 Task: Look for space in Bandung, Indonesia from 6th September, 2023 to 10th September, 2023 for 1 adult in price range Rs.9000 to Rs.17000. Place can be private room with 1  bedroom having 1 bed and 1 bathroom. Property type can be house, flat, guest house, hotel. Booking option can be shelf check-in. Required host language is English.
Action: Mouse moved to (461, 83)
Screenshot: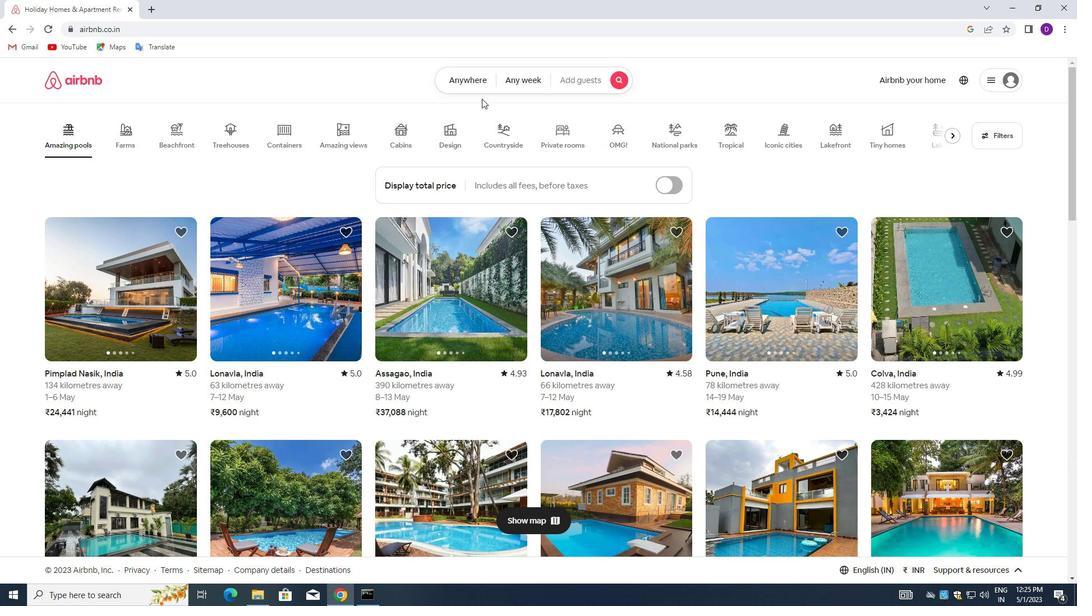 
Action: Mouse pressed left at (461, 83)
Screenshot: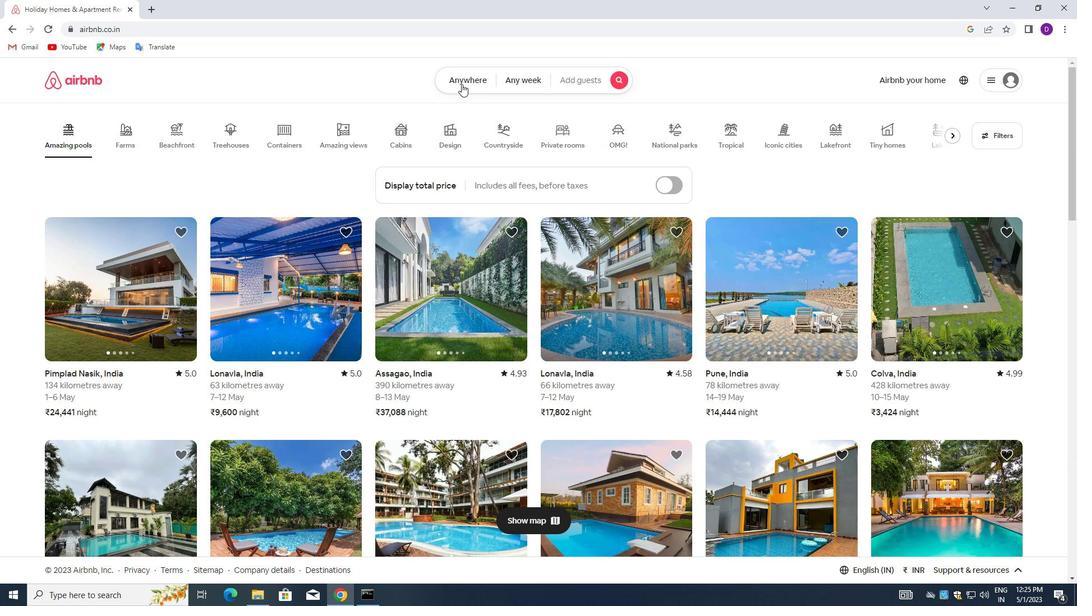 
Action: Mouse moved to (355, 127)
Screenshot: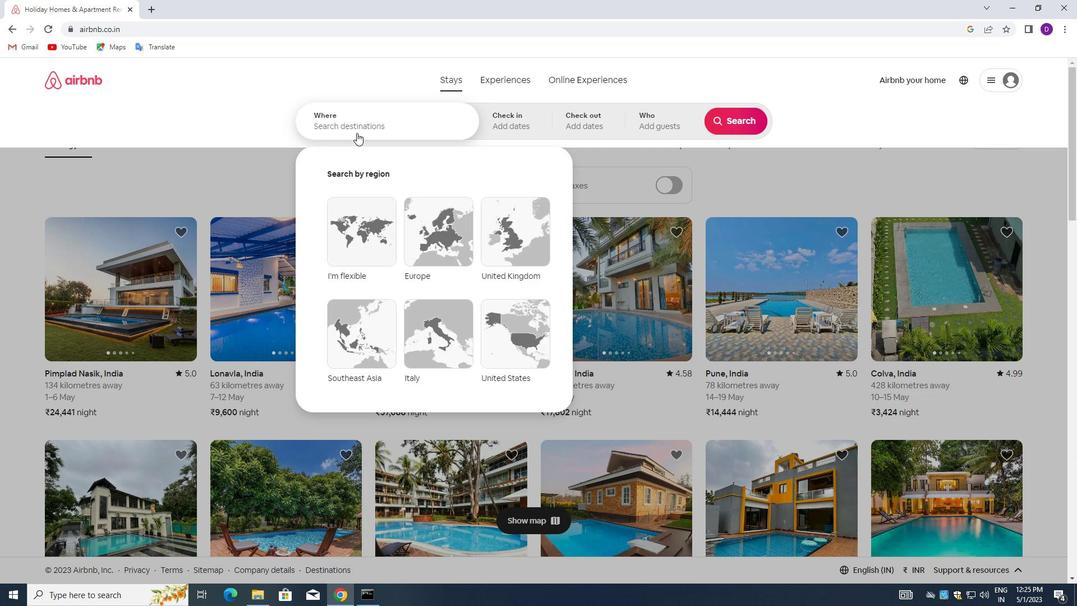 
Action: Mouse pressed left at (355, 127)
Screenshot: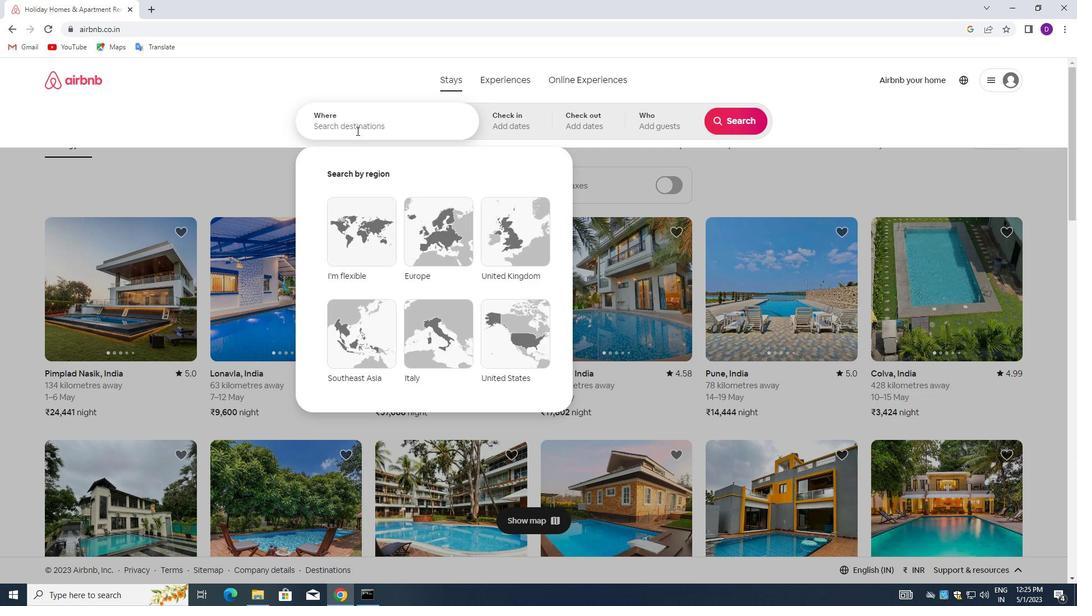 
Action: Key pressed <Key.shift>BANDUNG,<Key.space><Key.shift>INDONESIA<Key.enter>
Screenshot: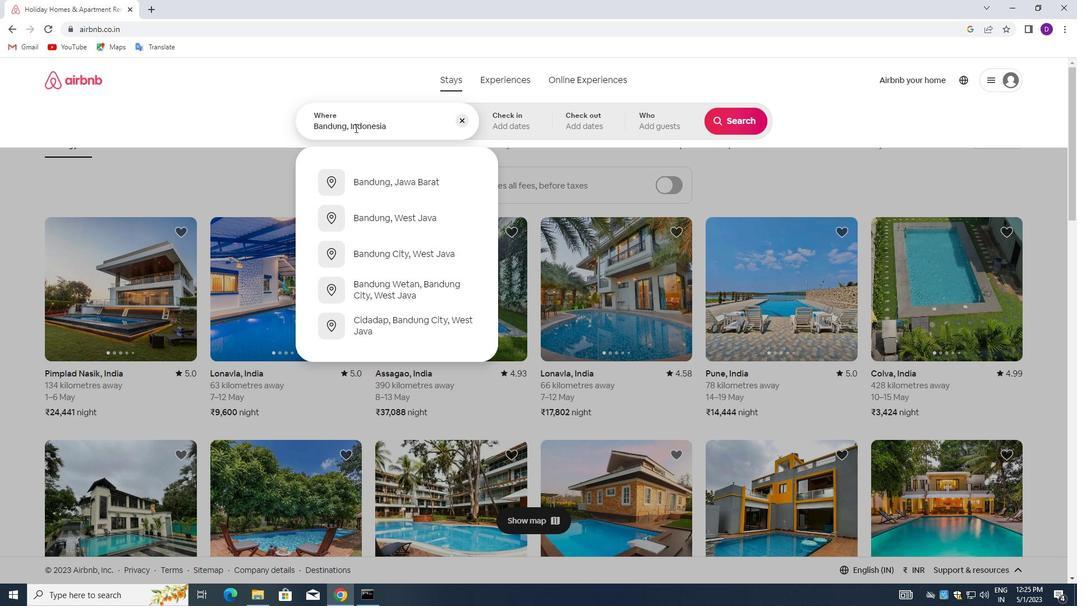 
Action: Mouse moved to (728, 209)
Screenshot: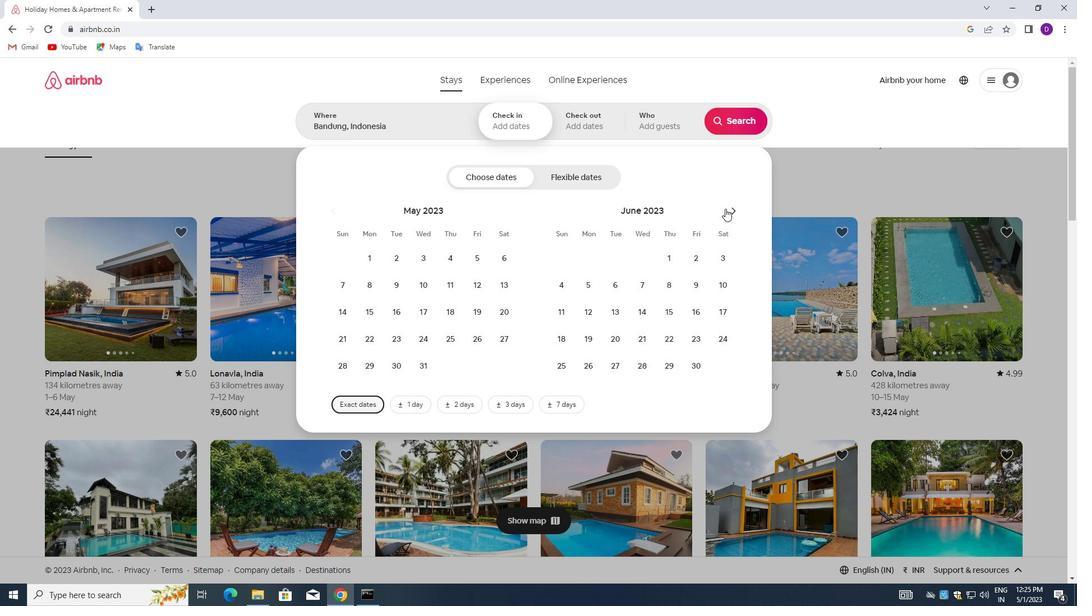 
Action: Mouse pressed left at (728, 209)
Screenshot: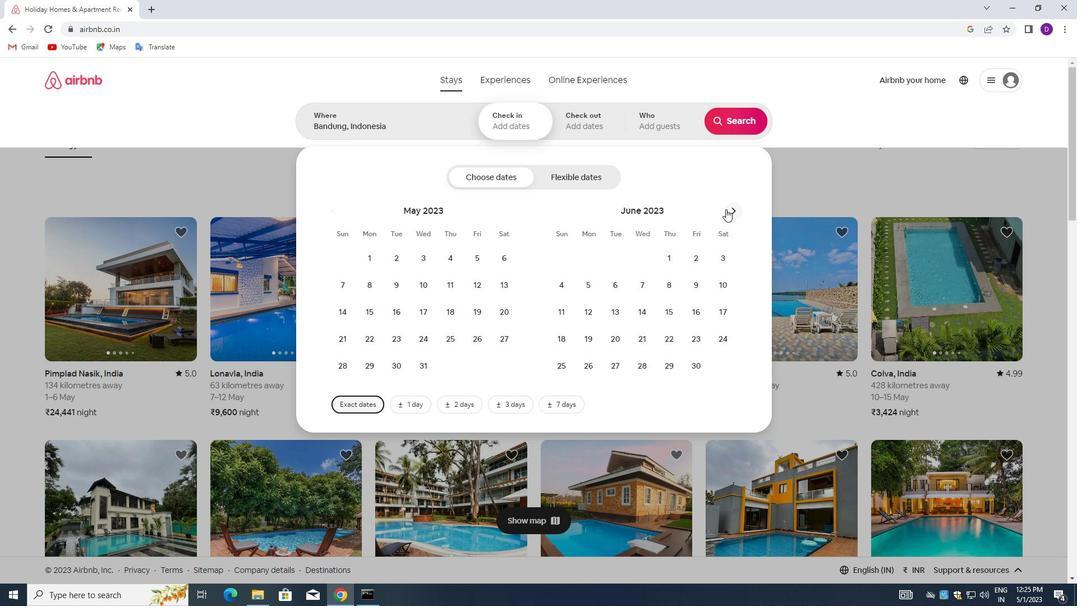 
Action: Mouse pressed left at (728, 209)
Screenshot: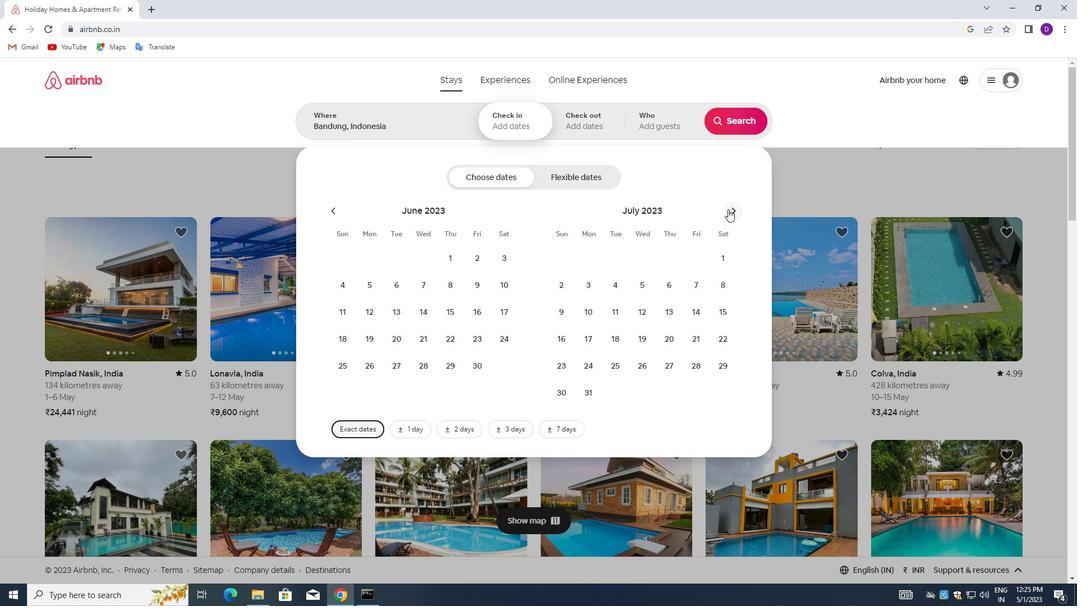 
Action: Mouse pressed left at (728, 209)
Screenshot: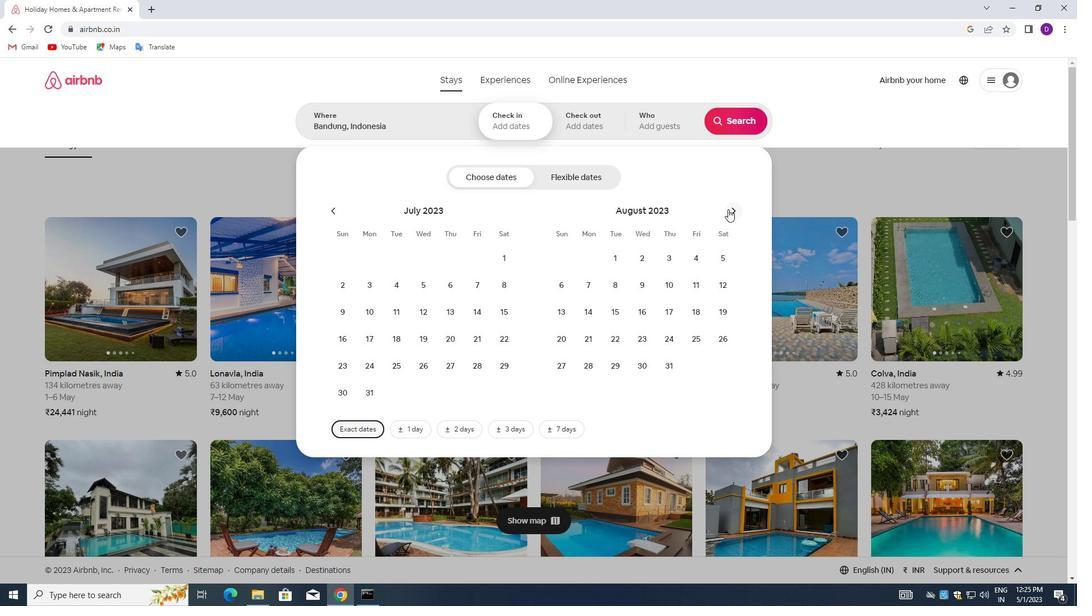 
Action: Mouse moved to (652, 283)
Screenshot: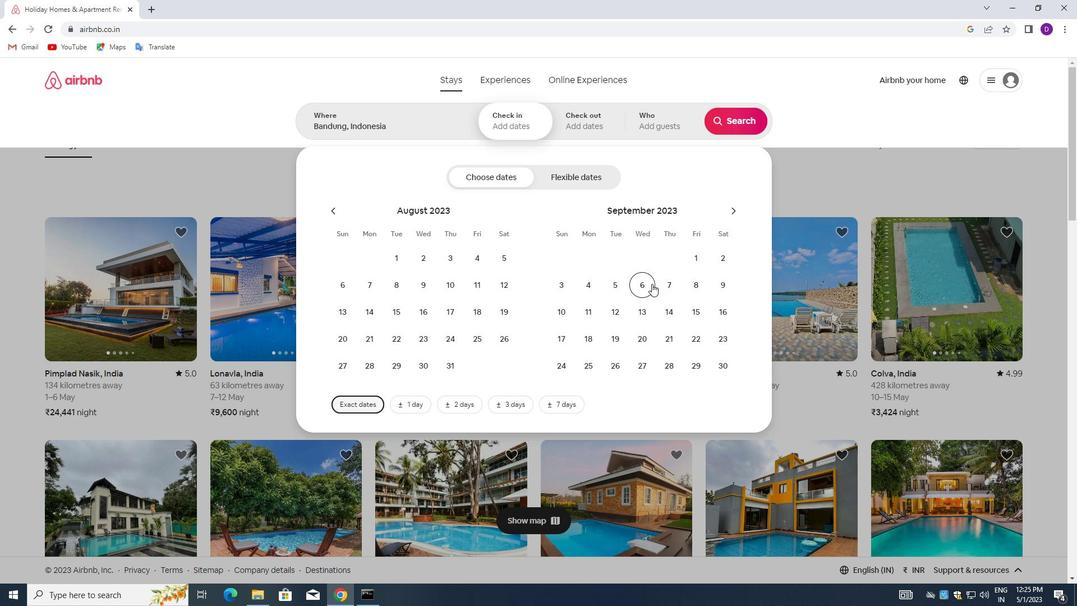 
Action: Mouse pressed left at (652, 283)
Screenshot: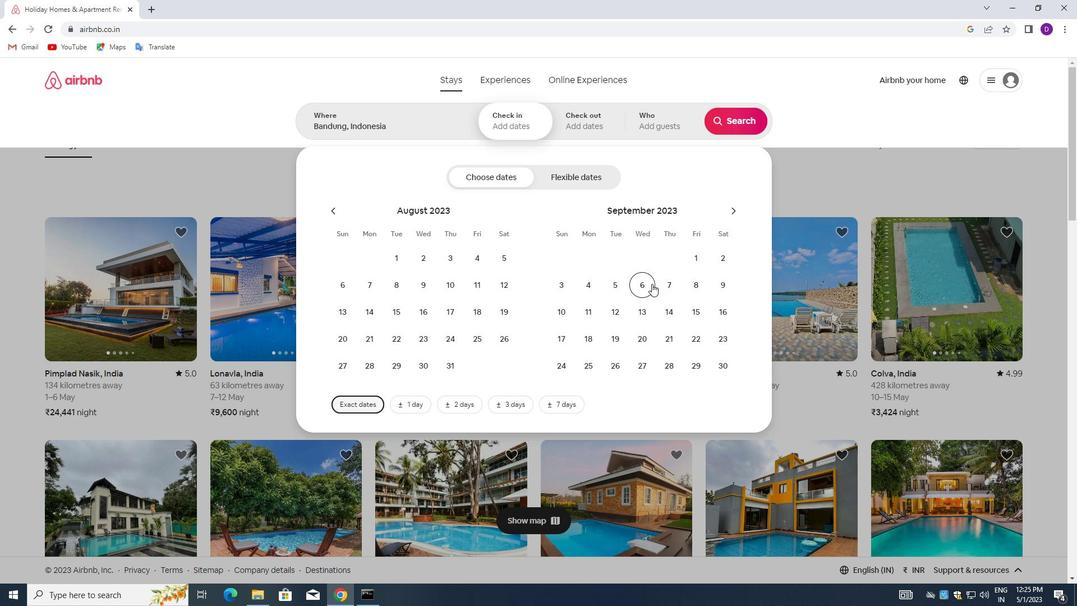 
Action: Mouse moved to (569, 308)
Screenshot: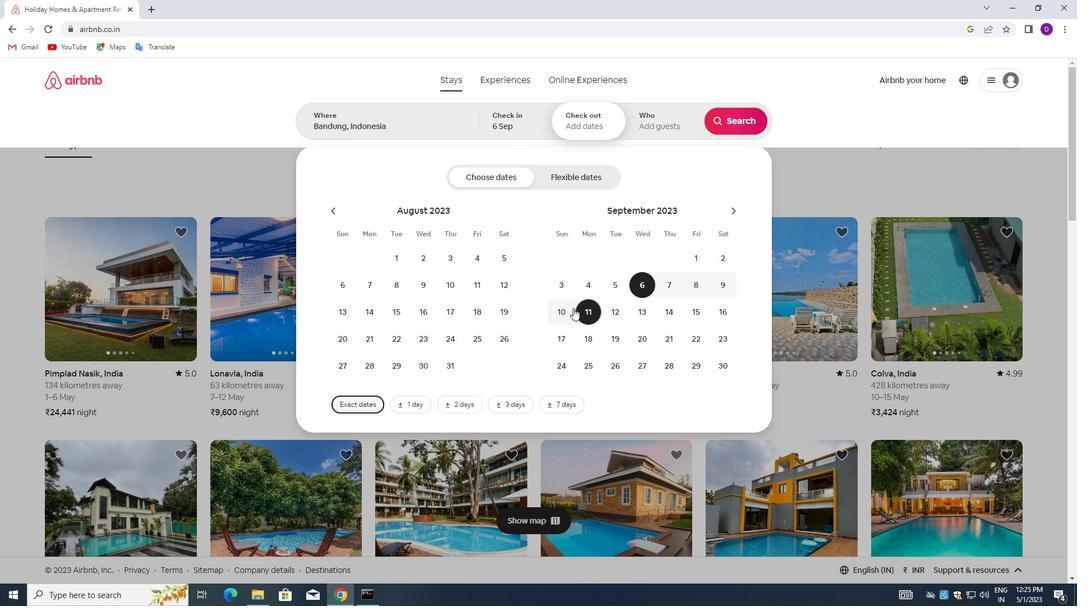 
Action: Mouse pressed left at (569, 308)
Screenshot: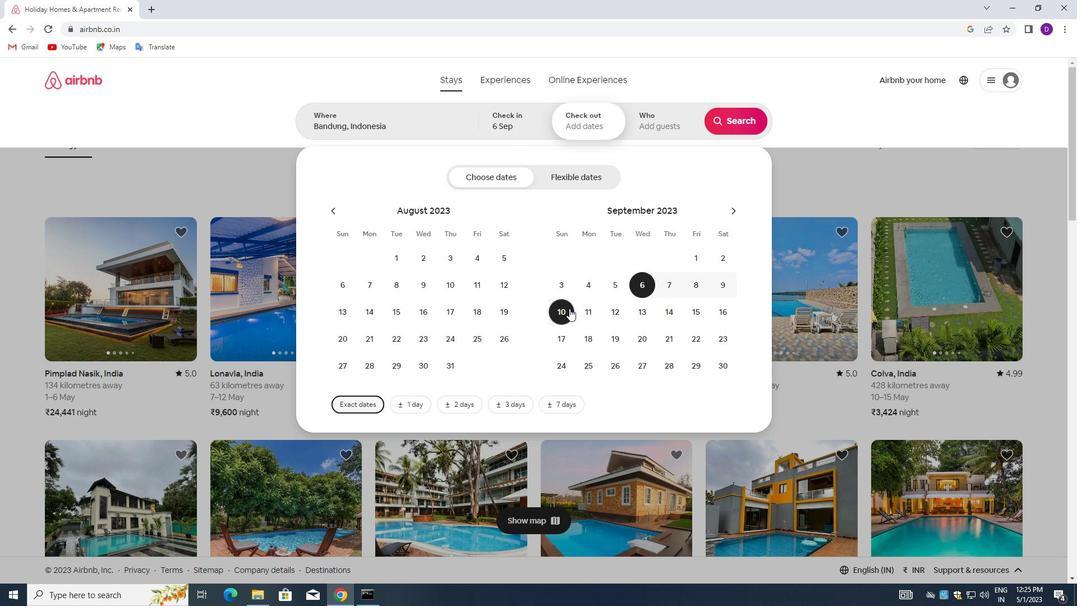 
Action: Mouse moved to (652, 123)
Screenshot: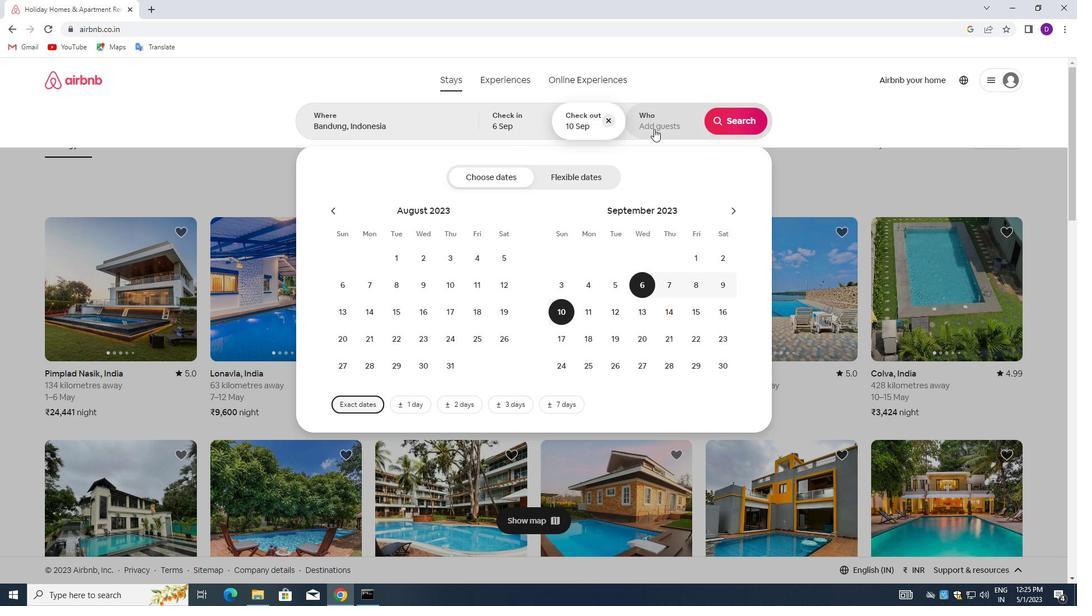 
Action: Mouse pressed left at (652, 123)
Screenshot: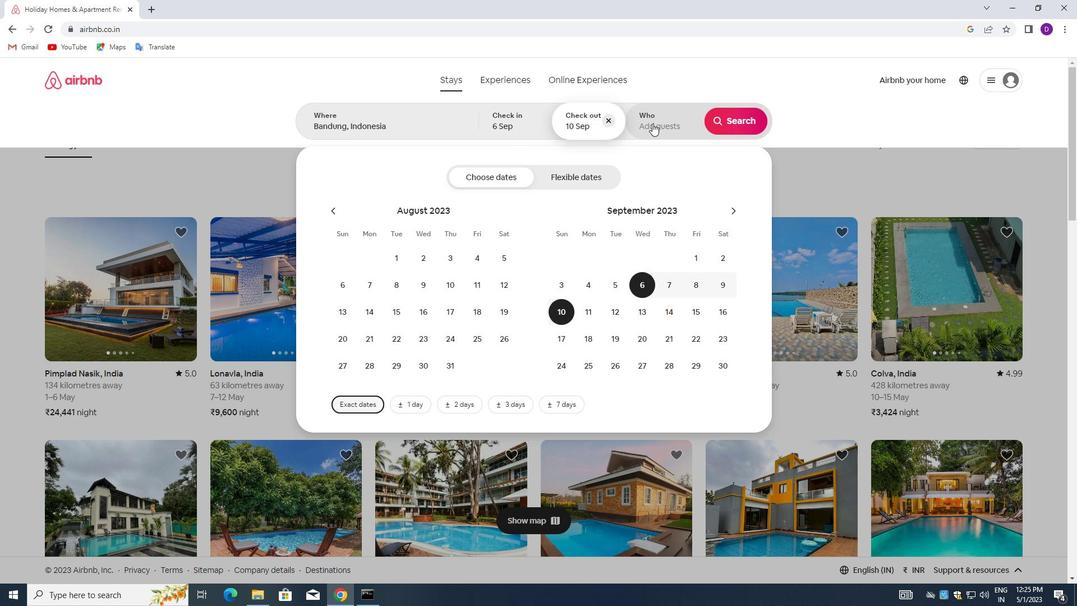 
Action: Mouse moved to (742, 180)
Screenshot: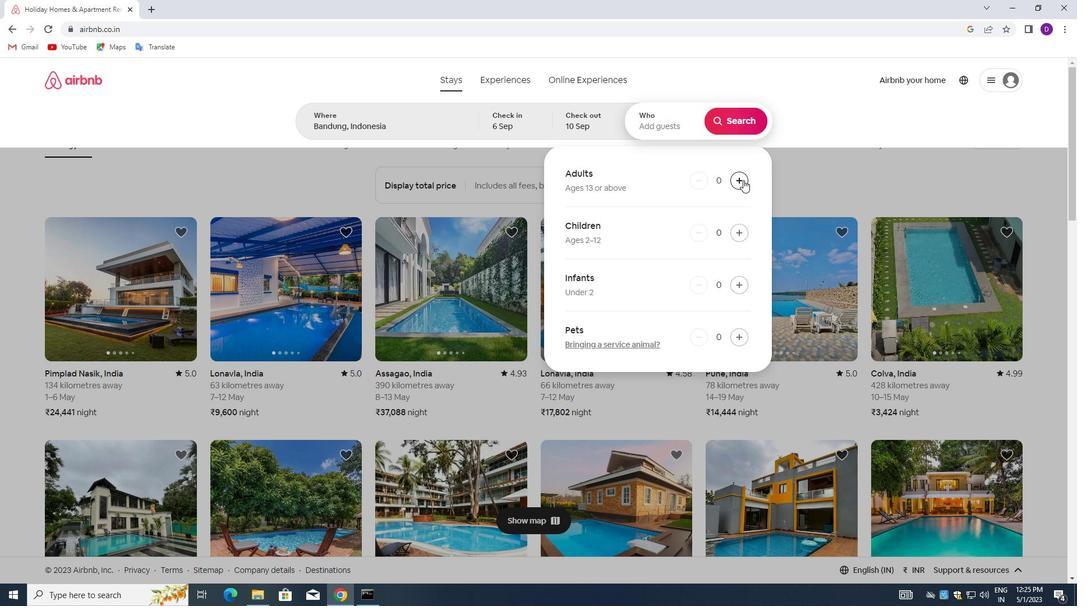 
Action: Mouse pressed left at (742, 180)
Screenshot: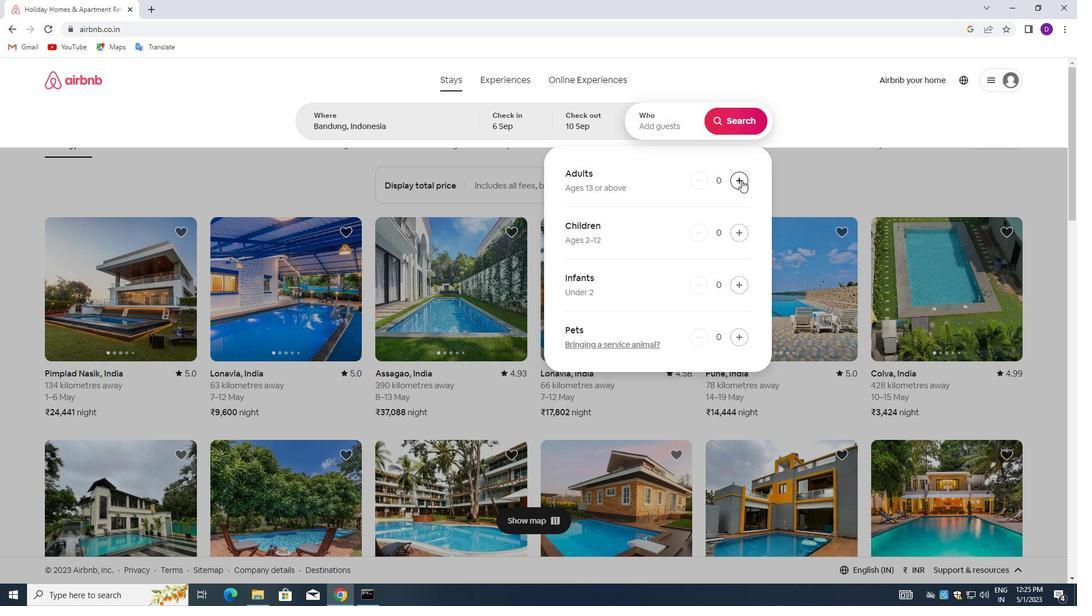 
Action: Mouse moved to (736, 116)
Screenshot: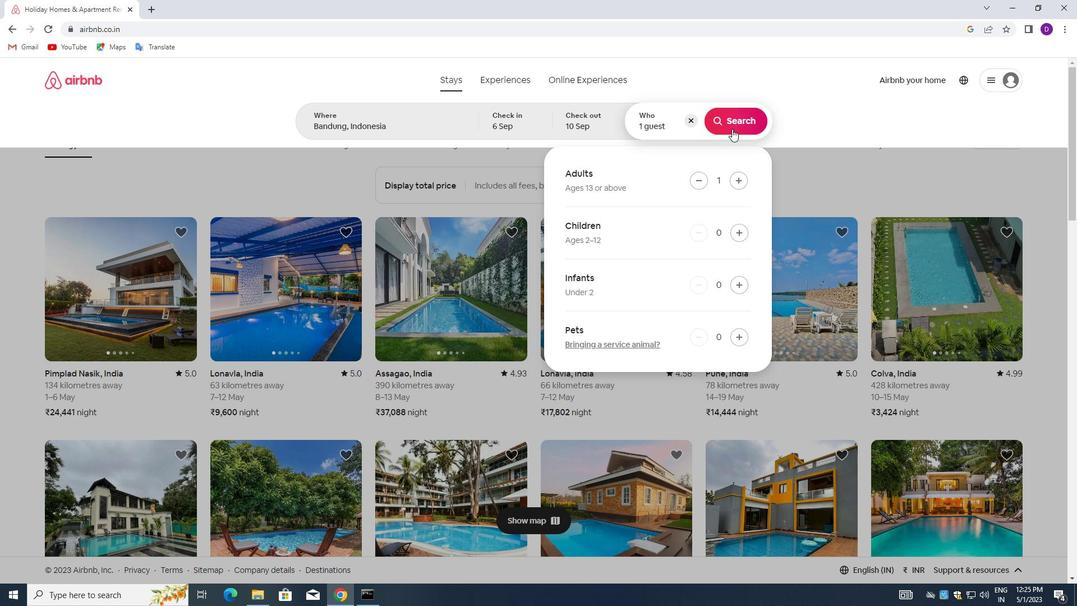 
Action: Mouse pressed left at (736, 116)
Screenshot: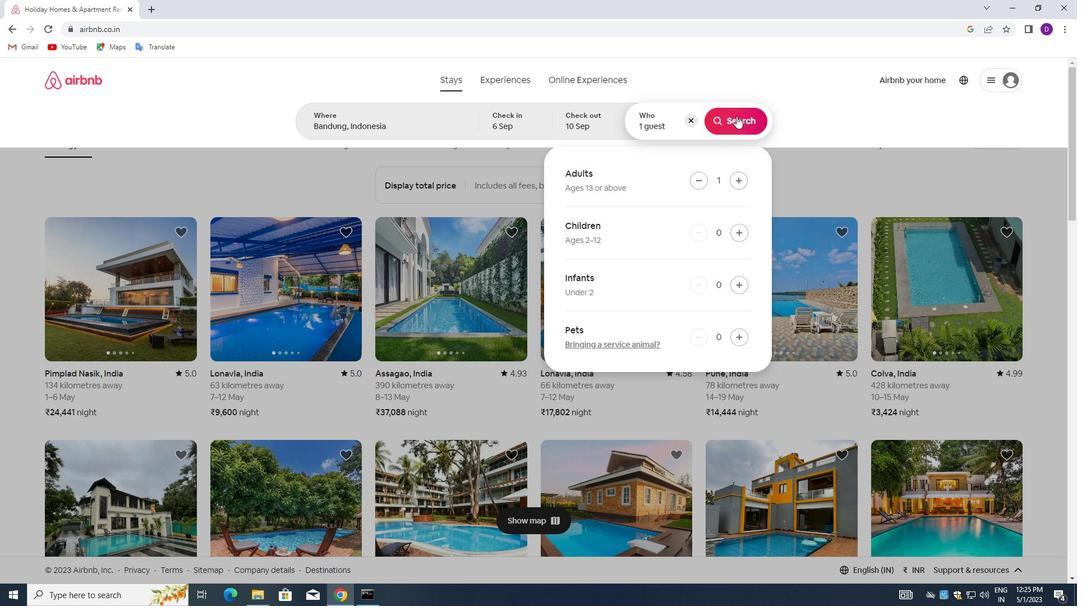 
Action: Mouse moved to (1014, 120)
Screenshot: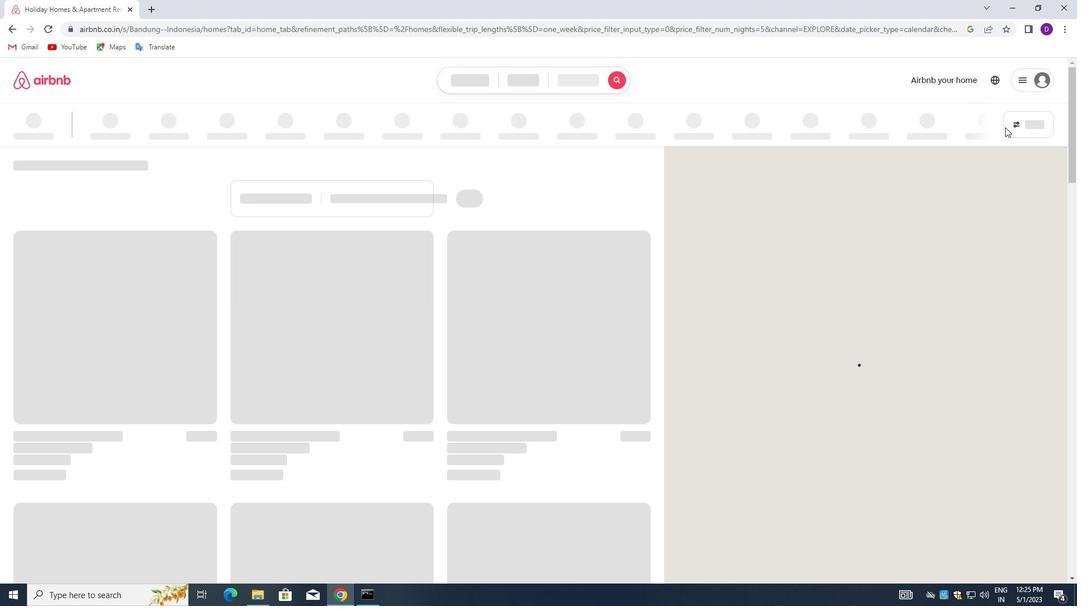 
Action: Mouse pressed left at (1014, 120)
Screenshot: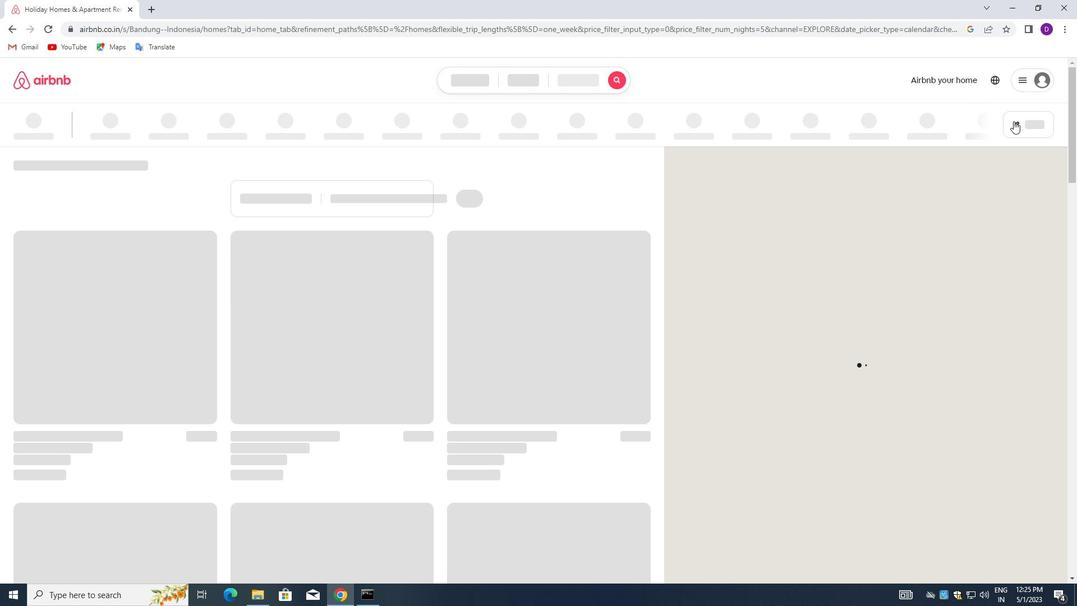 
Action: Mouse moved to (391, 267)
Screenshot: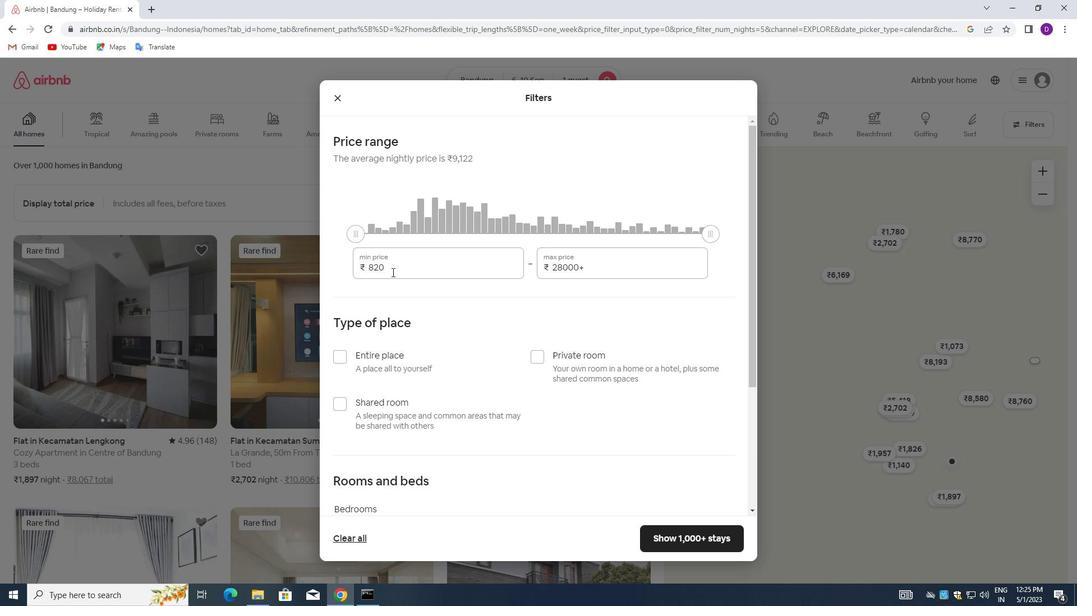 
Action: Mouse pressed left at (391, 267)
Screenshot: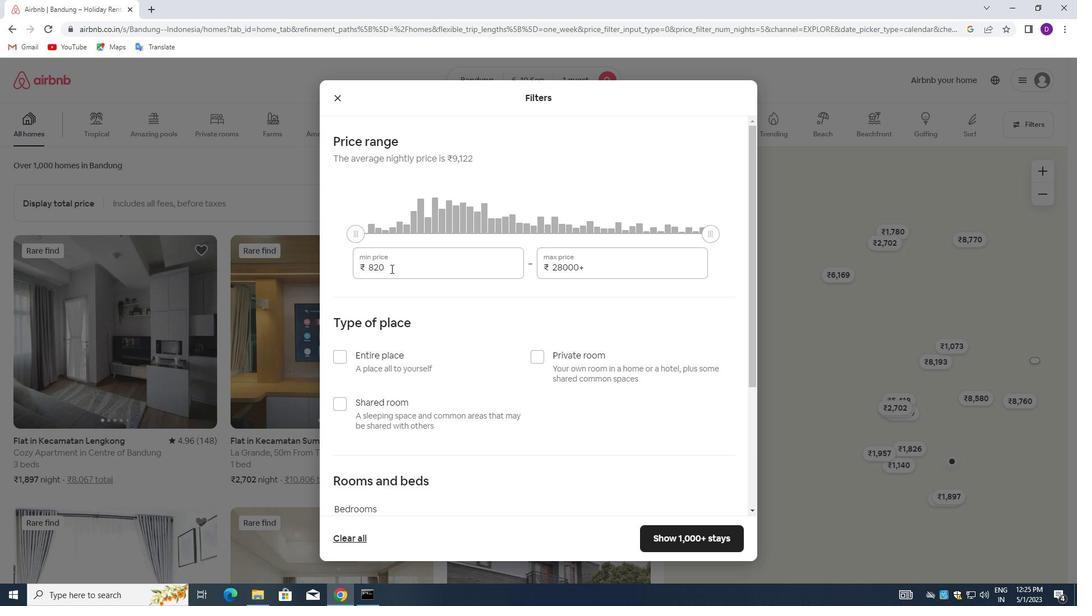 
Action: Mouse pressed left at (391, 267)
Screenshot: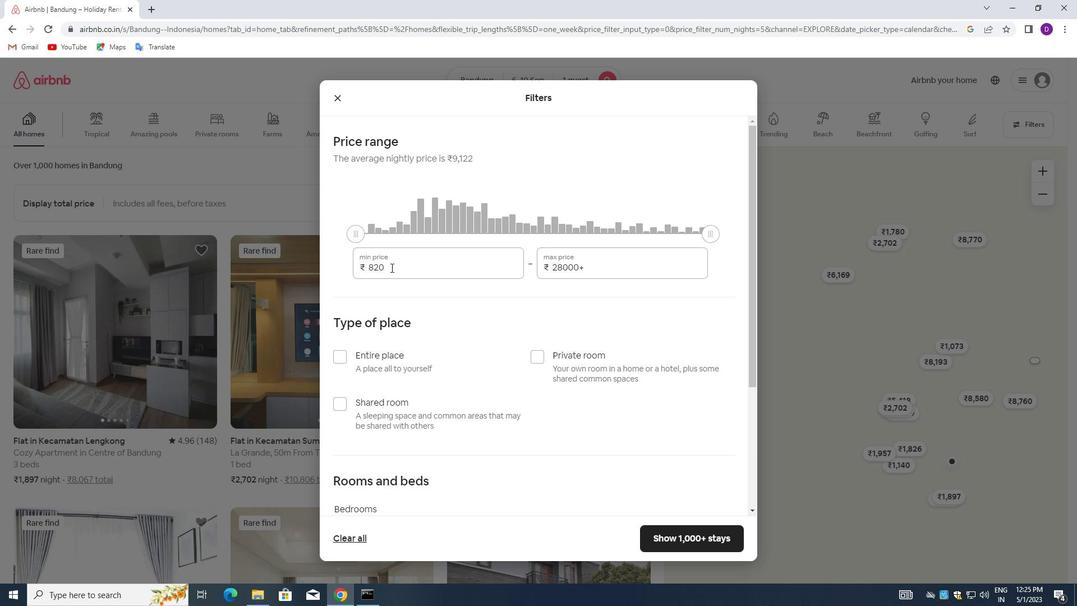 
Action: Key pressed 9000<Key.tab>17000
Screenshot: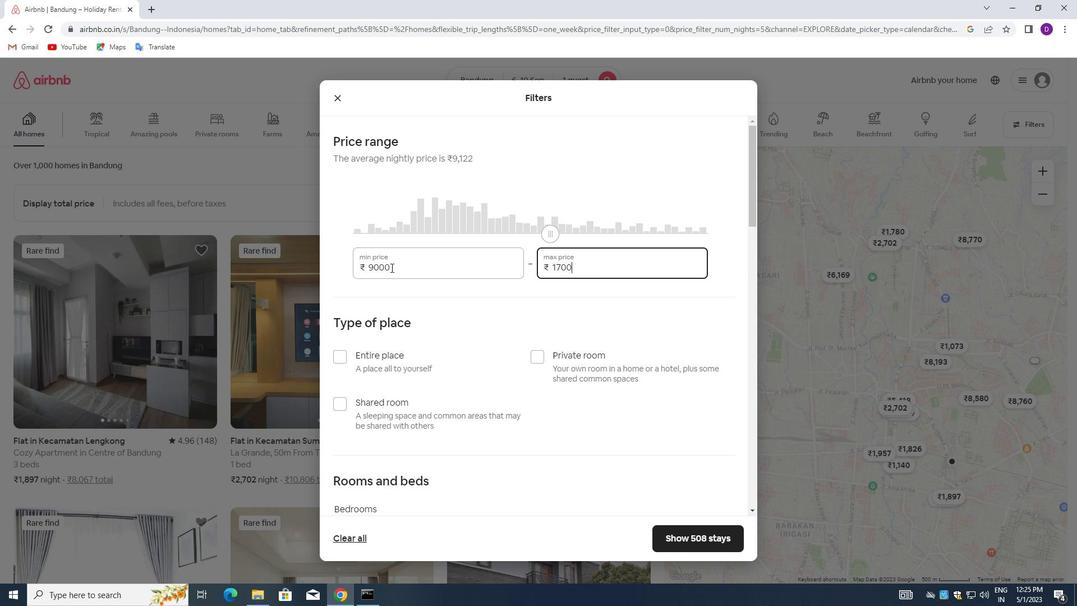 
Action: Mouse moved to (452, 288)
Screenshot: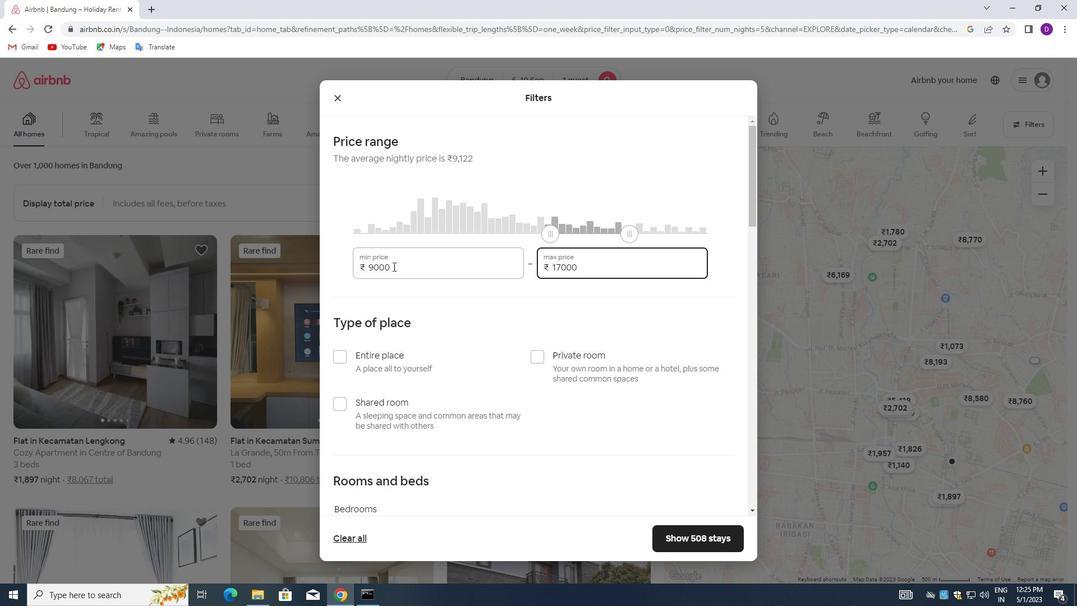 
Action: Mouse scrolled (452, 287) with delta (0, 0)
Screenshot: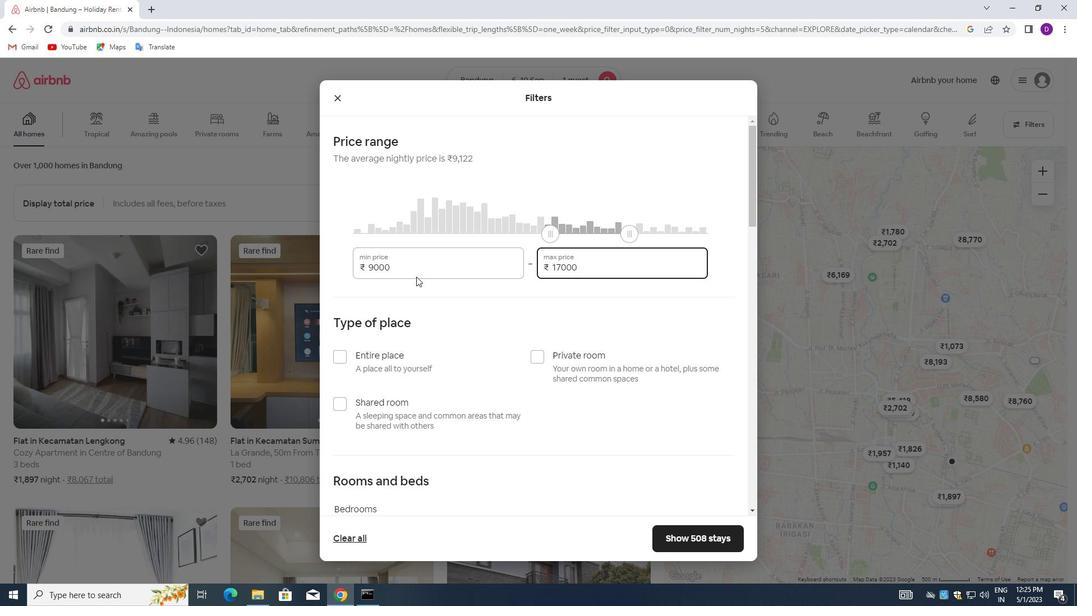 
Action: Mouse moved to (455, 291)
Screenshot: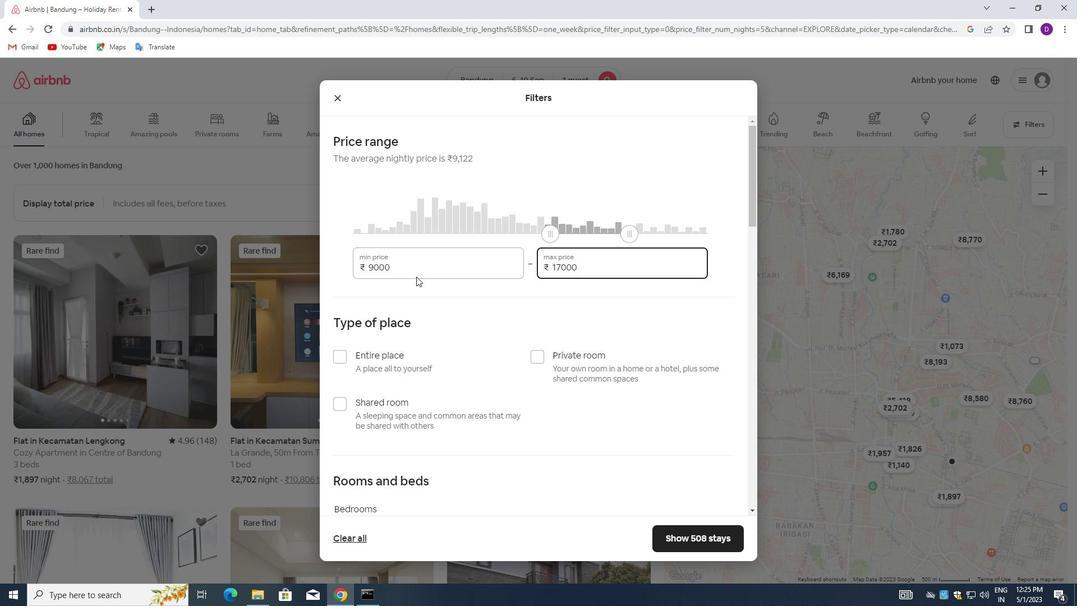 
Action: Mouse scrolled (455, 290) with delta (0, 0)
Screenshot: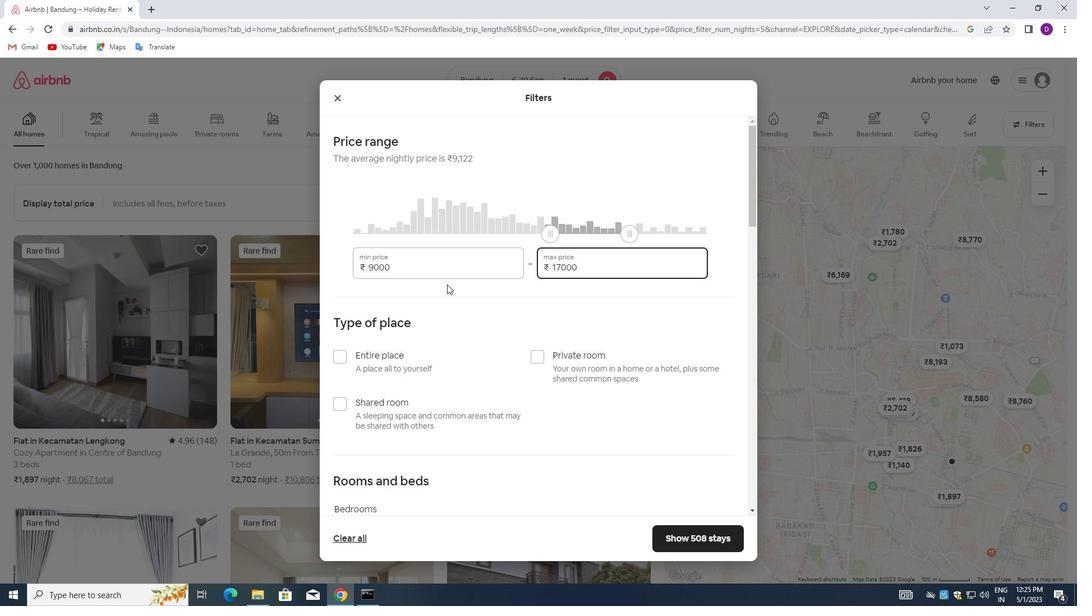 
Action: Mouse moved to (455, 291)
Screenshot: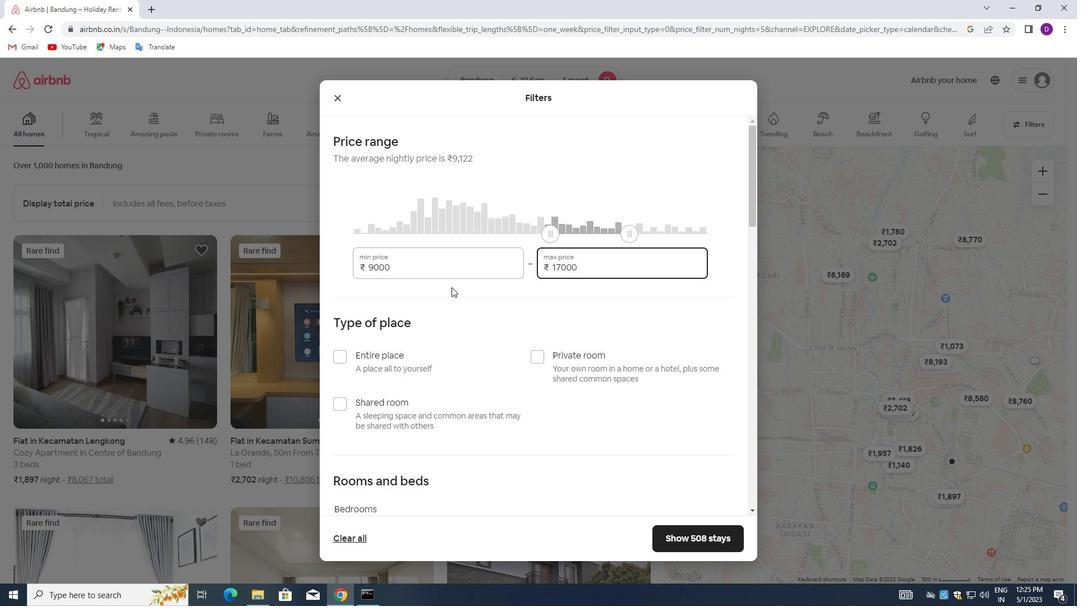 
Action: Mouse scrolled (455, 291) with delta (0, 0)
Screenshot: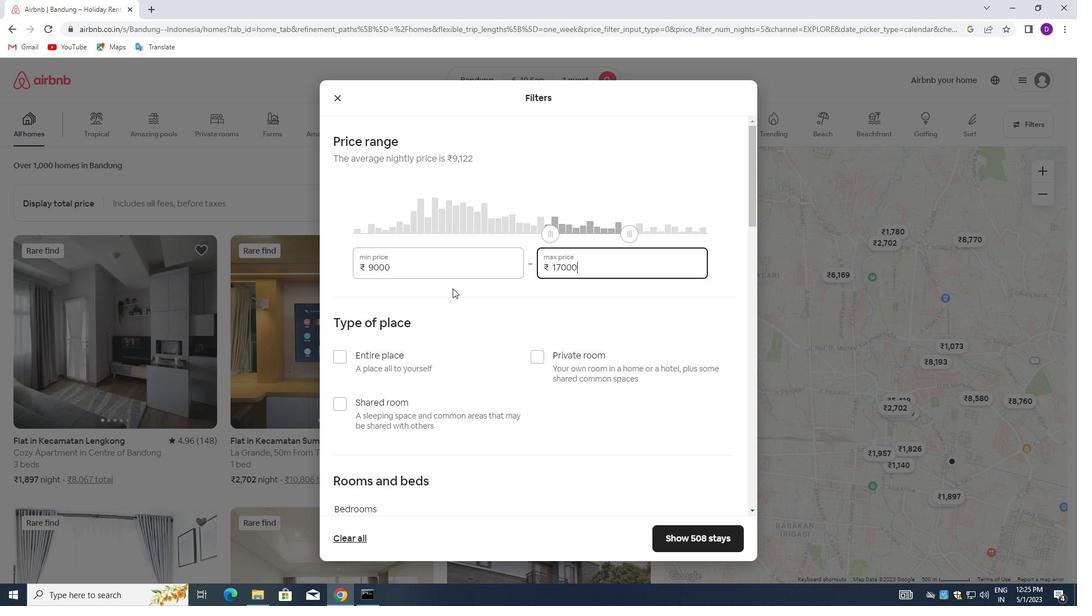 
Action: Mouse moved to (537, 186)
Screenshot: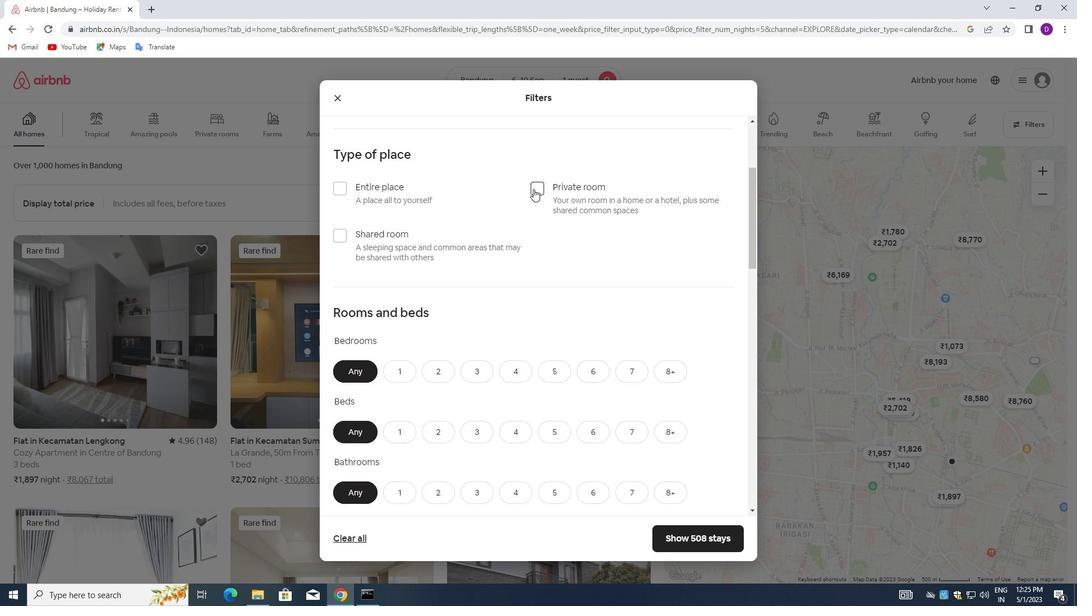 
Action: Mouse pressed left at (537, 186)
Screenshot: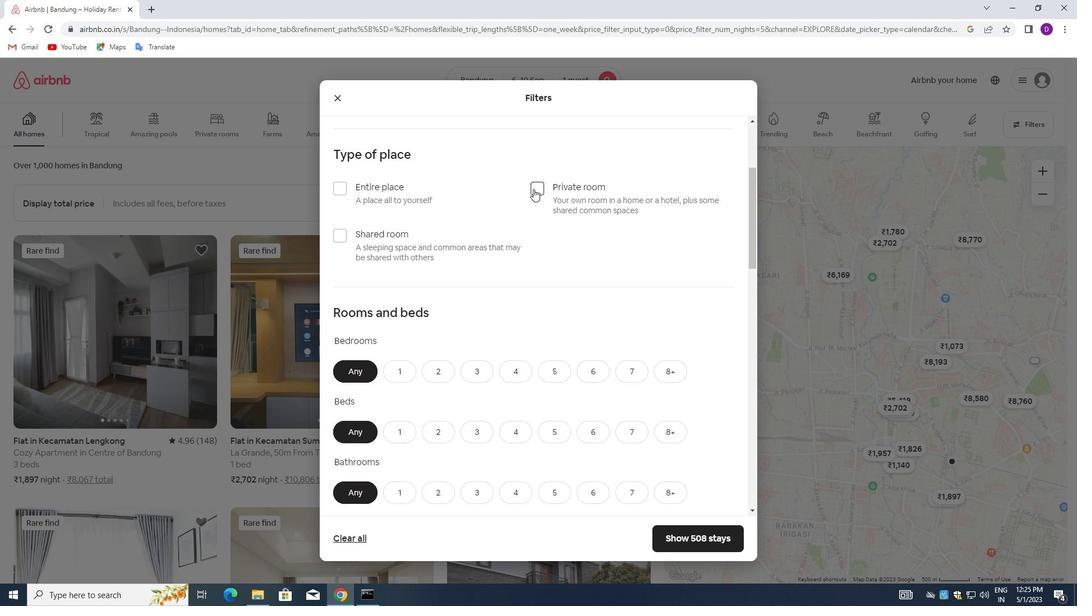 
Action: Mouse moved to (496, 272)
Screenshot: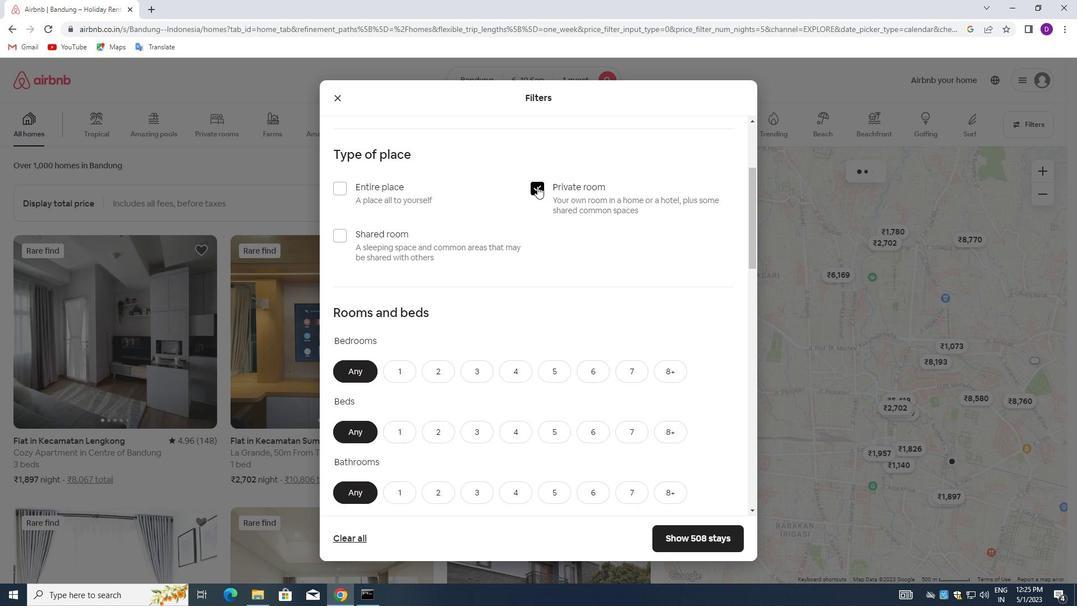 
Action: Mouse scrolled (496, 271) with delta (0, 0)
Screenshot: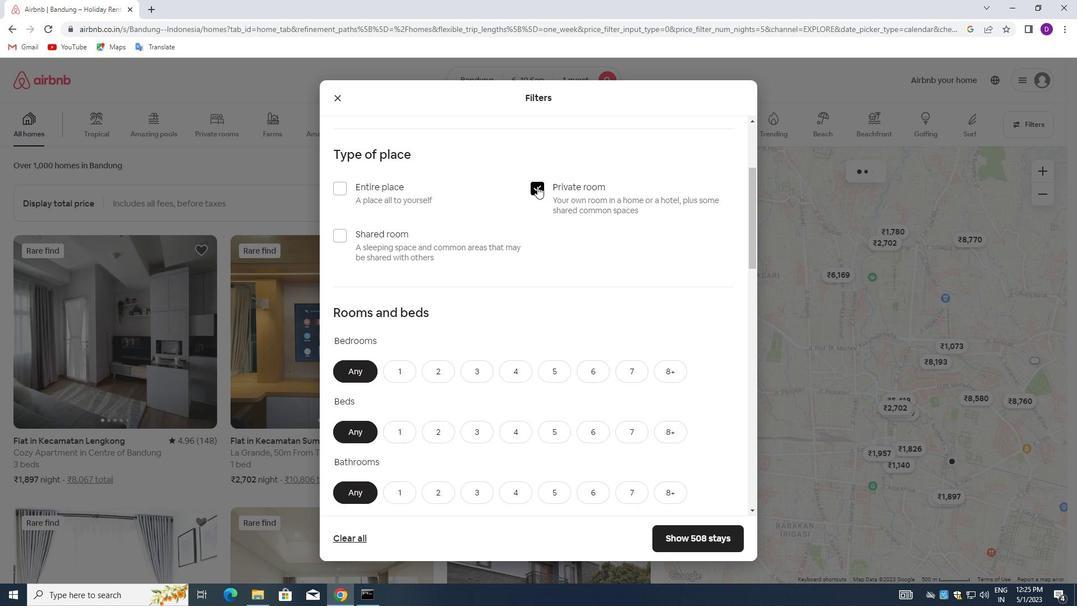 
Action: Mouse moved to (492, 279)
Screenshot: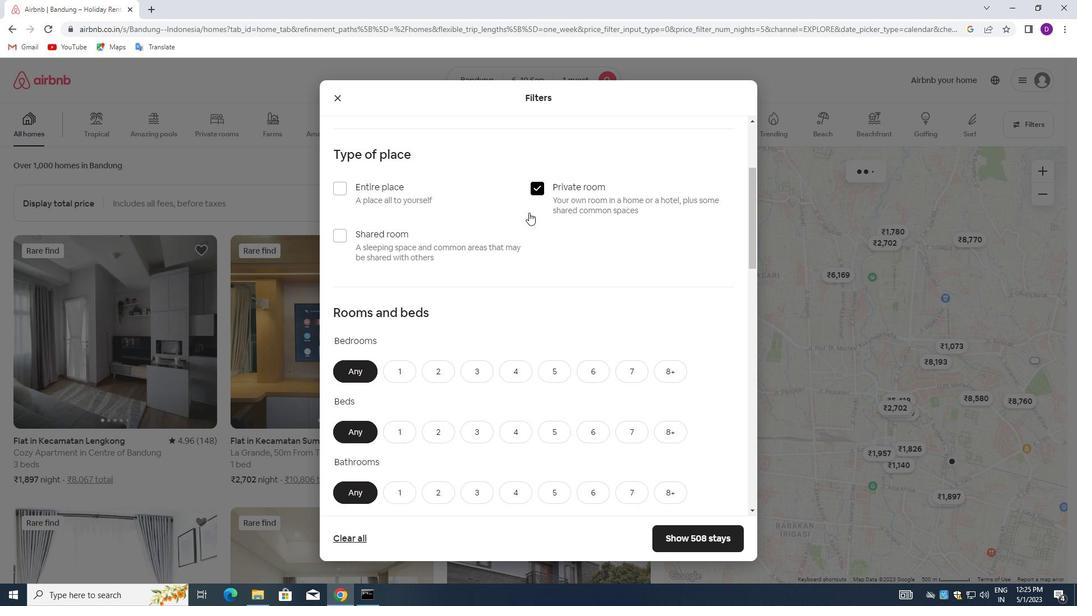 
Action: Mouse scrolled (492, 278) with delta (0, 0)
Screenshot: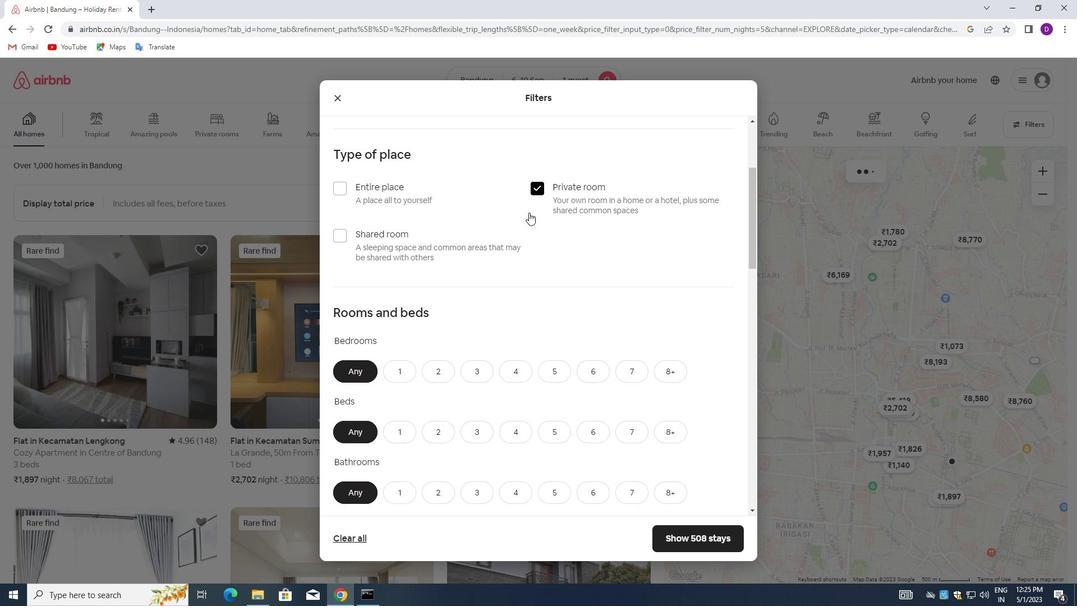 
Action: Mouse moved to (491, 280)
Screenshot: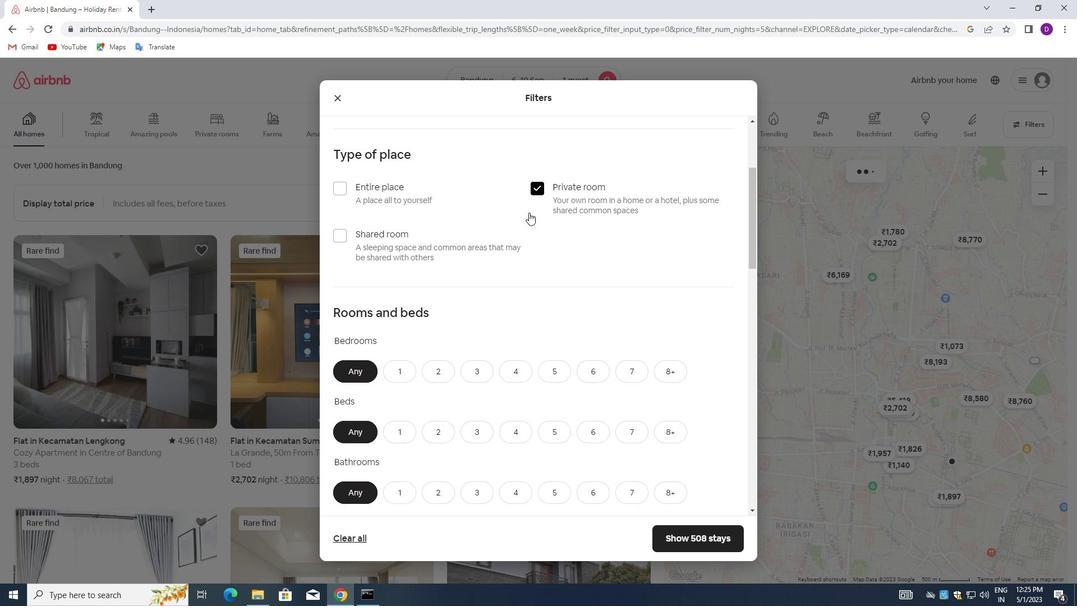 
Action: Mouse scrolled (491, 279) with delta (0, 0)
Screenshot: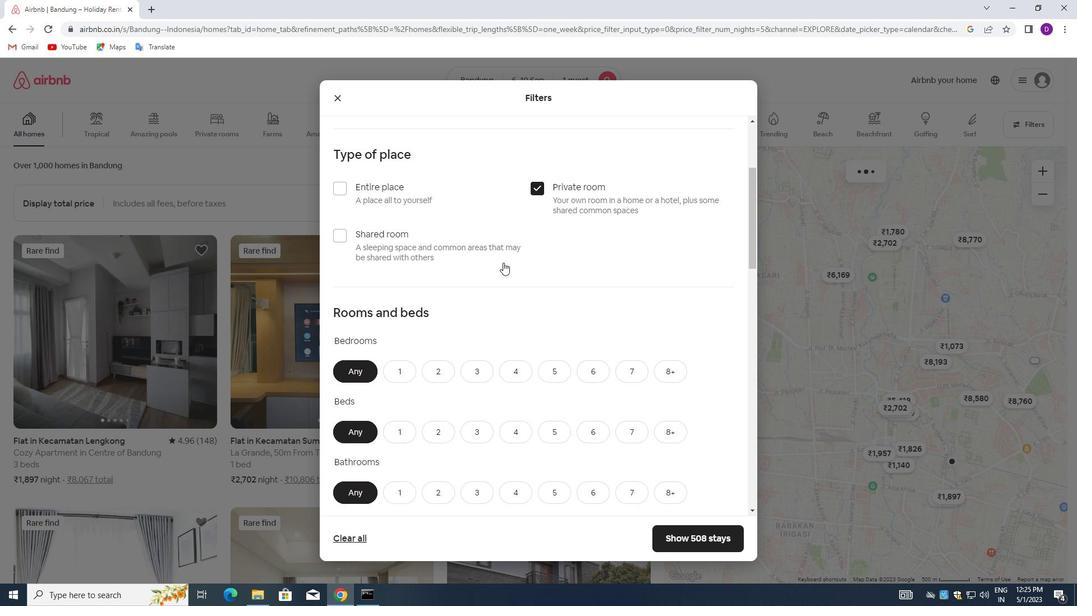 
Action: Mouse moved to (392, 198)
Screenshot: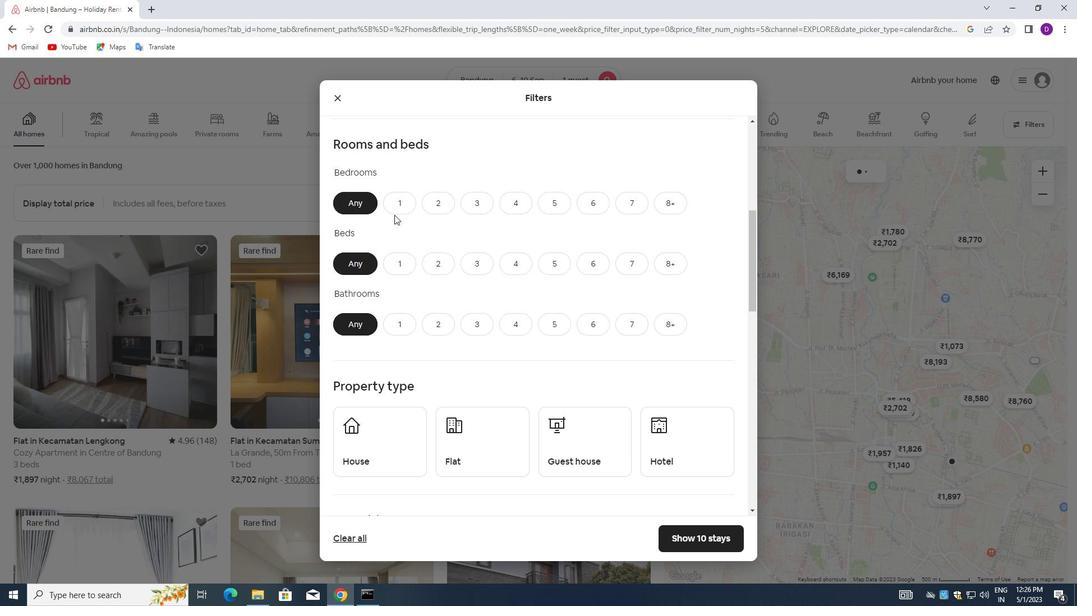 
Action: Mouse pressed left at (392, 198)
Screenshot: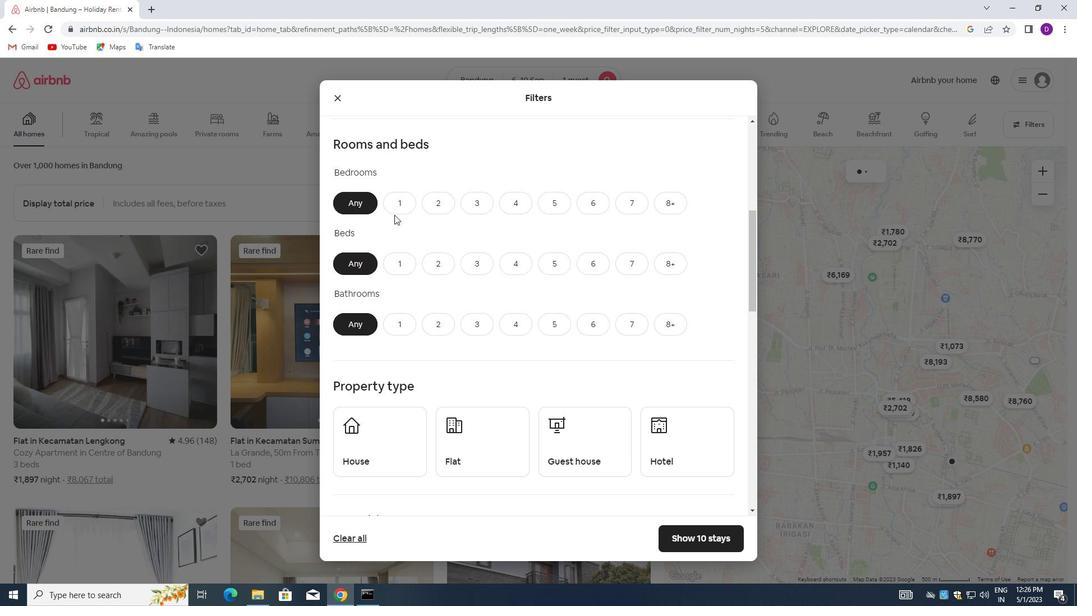 
Action: Mouse moved to (396, 259)
Screenshot: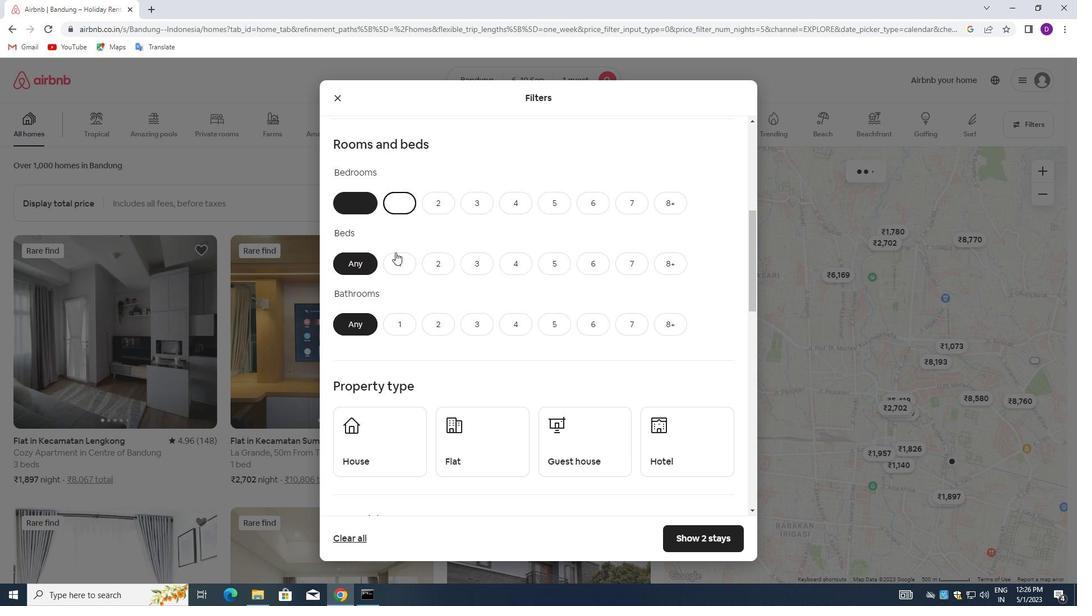 
Action: Mouse pressed left at (396, 259)
Screenshot: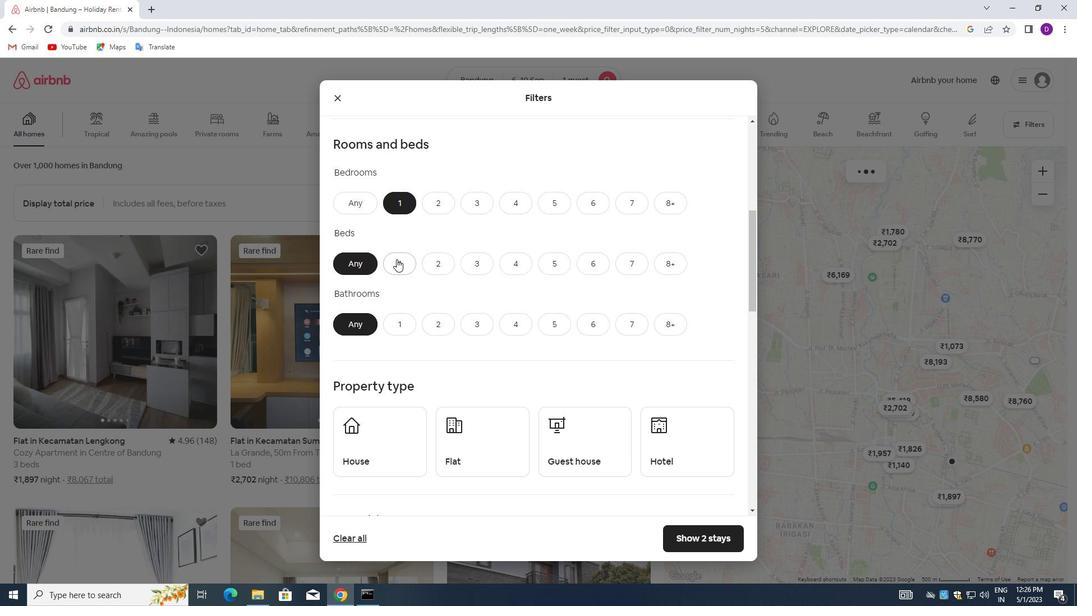 
Action: Mouse moved to (396, 330)
Screenshot: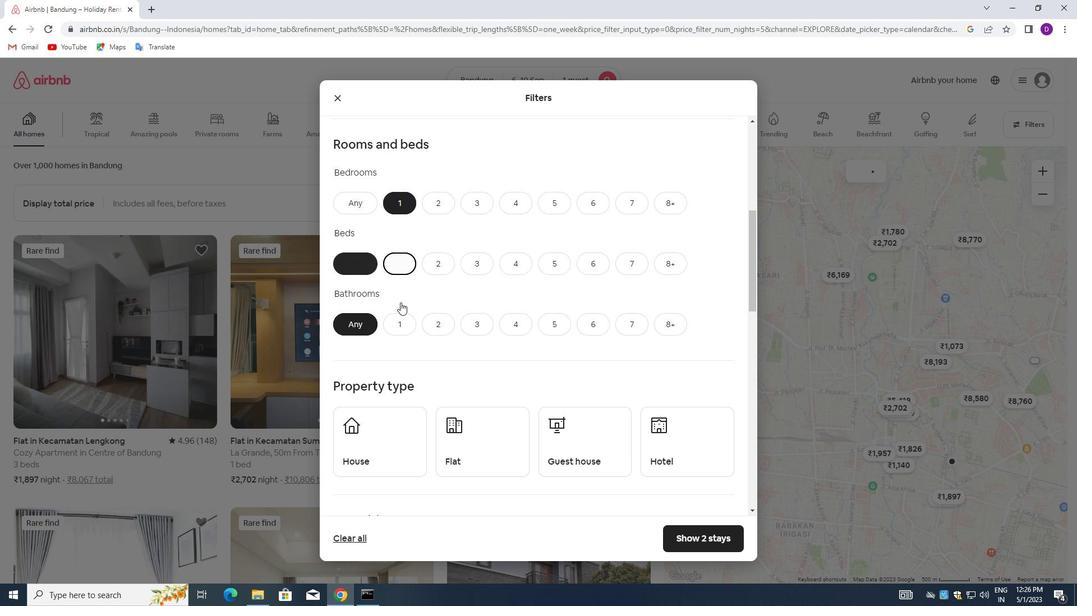 
Action: Mouse pressed left at (396, 330)
Screenshot: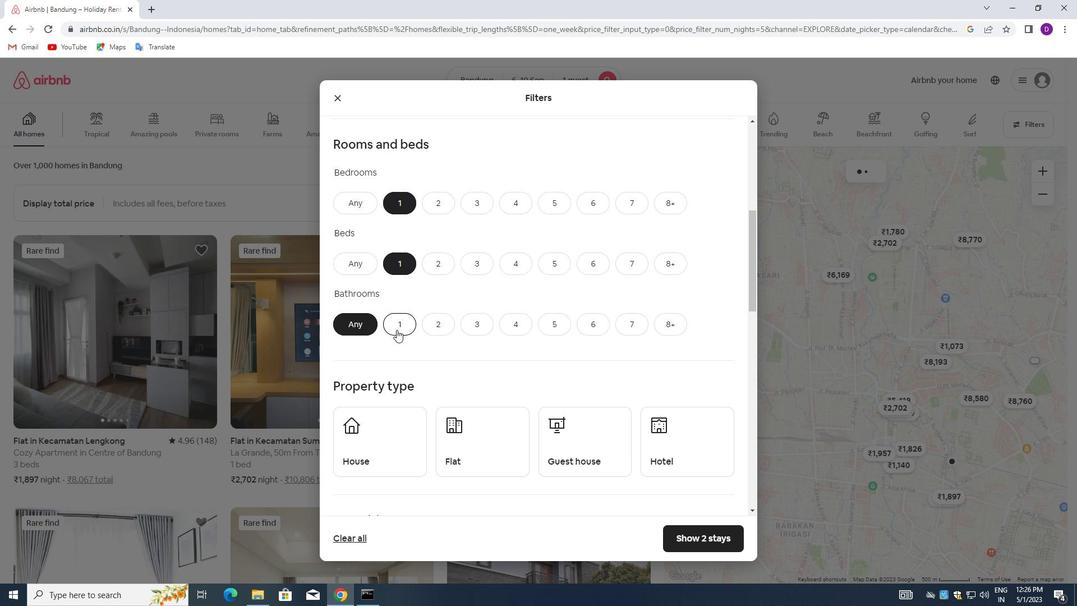 
Action: Mouse moved to (416, 329)
Screenshot: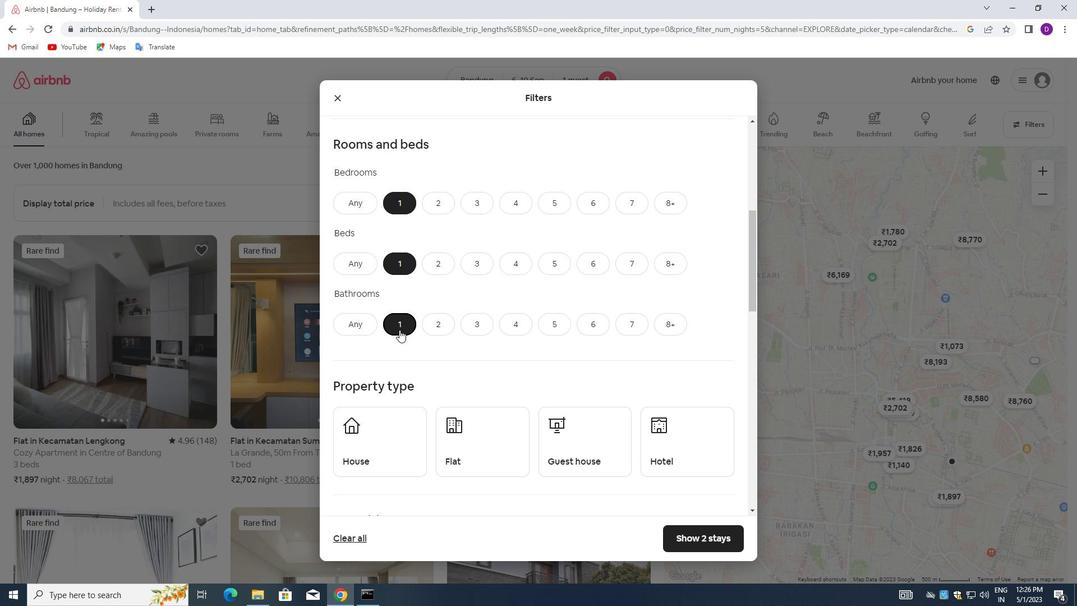 
Action: Mouse scrolled (416, 328) with delta (0, 0)
Screenshot: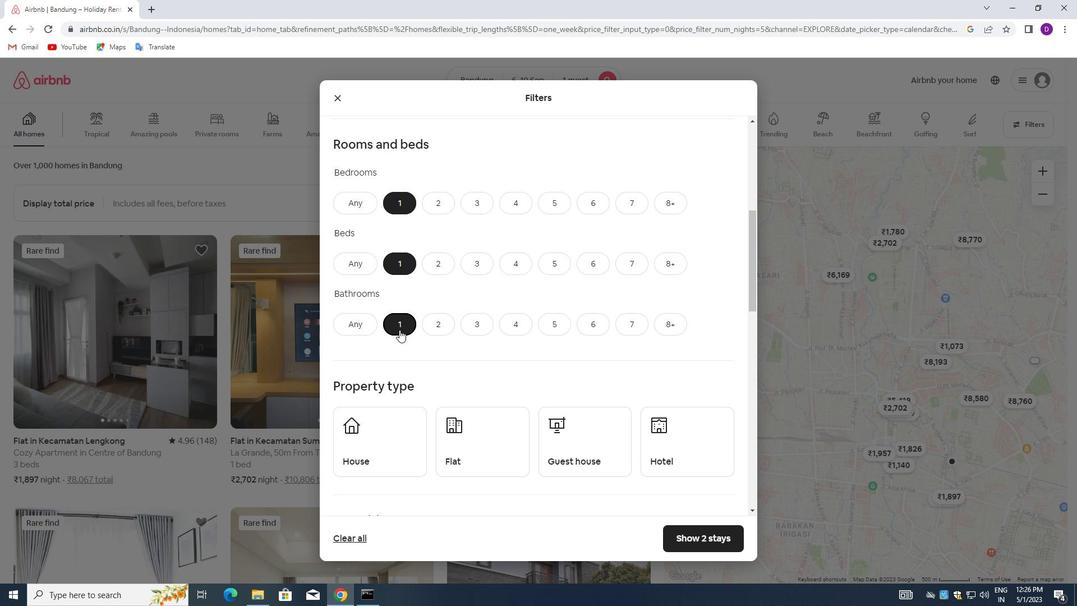 
Action: Mouse moved to (417, 329)
Screenshot: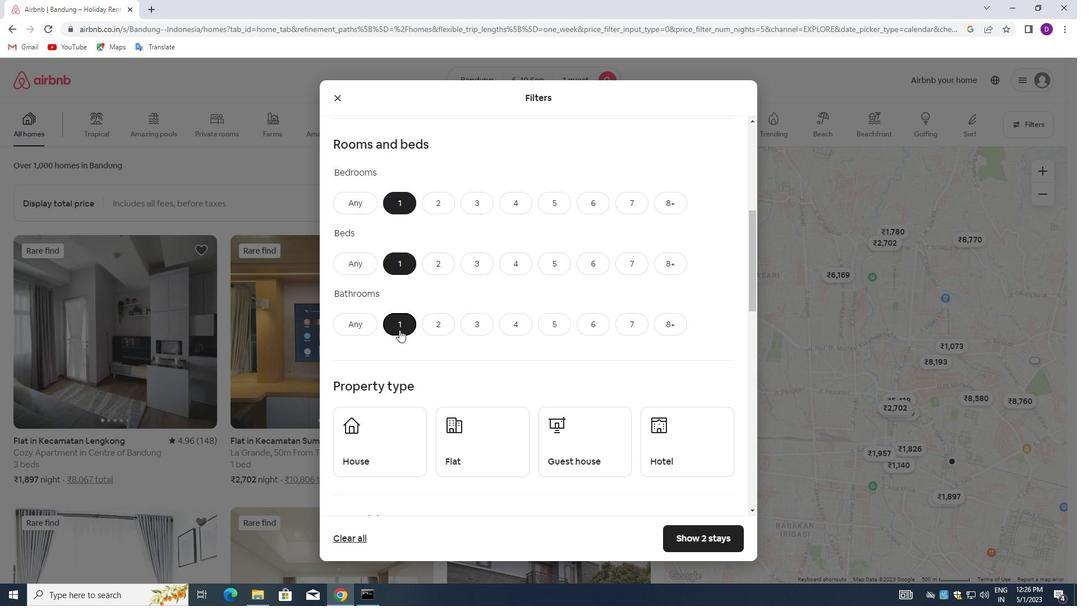 
Action: Mouse scrolled (417, 328) with delta (0, 0)
Screenshot: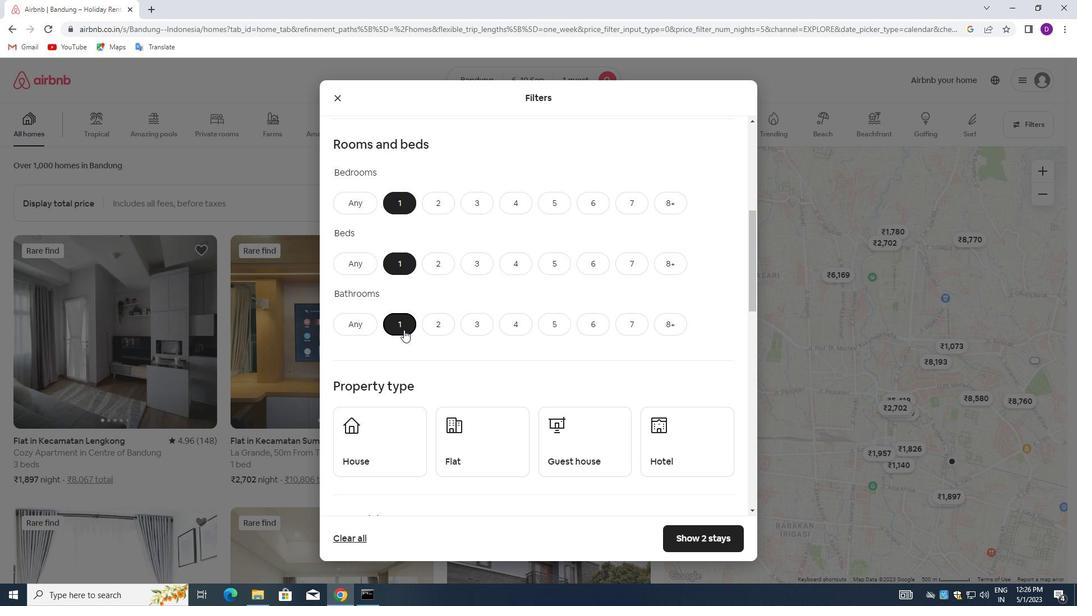 
Action: Mouse moved to (381, 335)
Screenshot: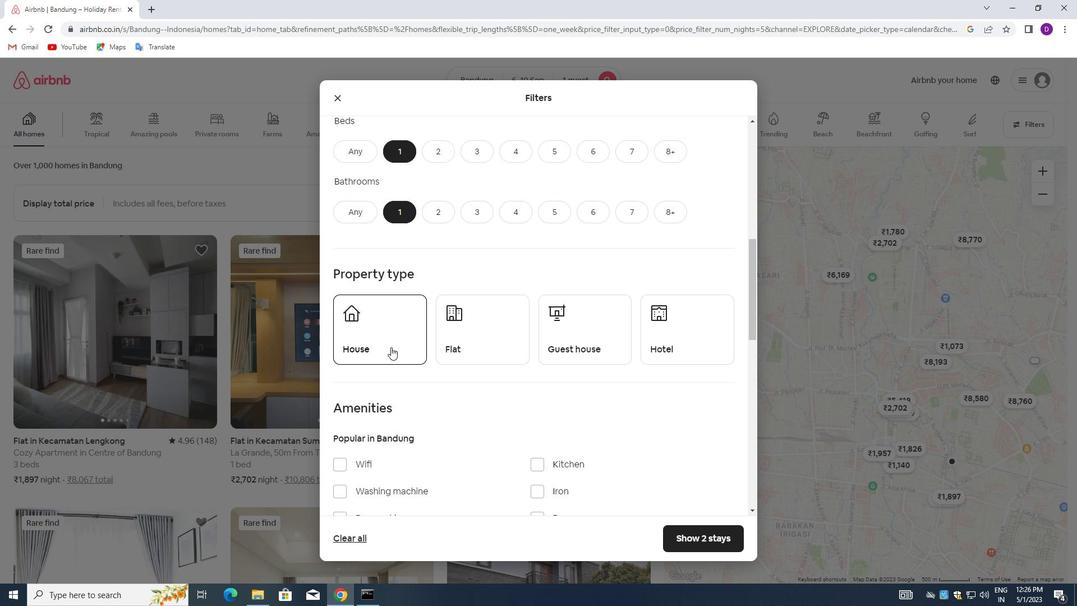 
Action: Mouse pressed left at (381, 335)
Screenshot: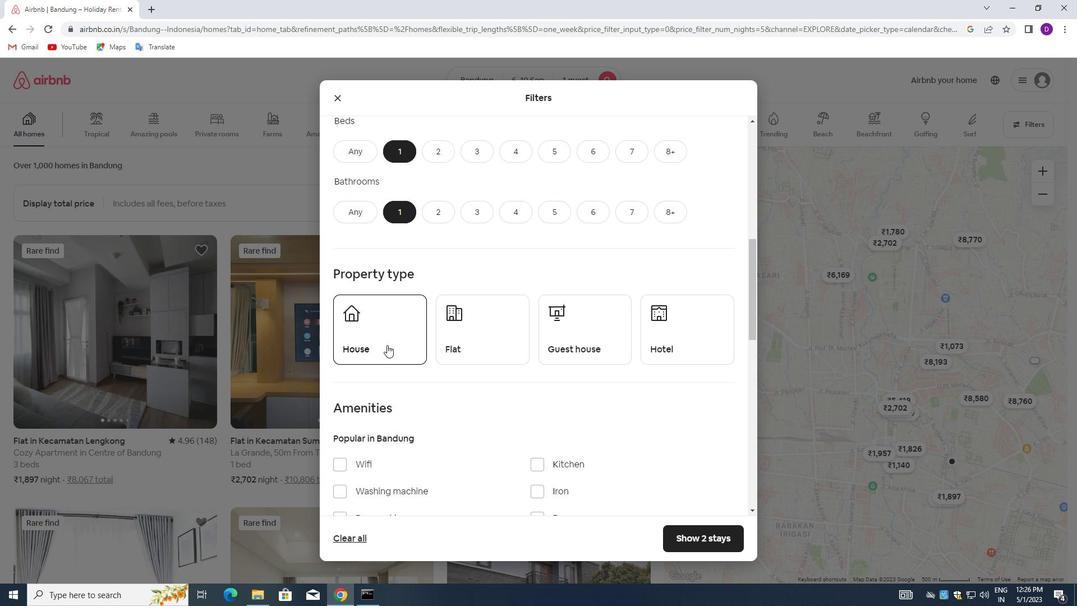 
Action: Mouse moved to (478, 337)
Screenshot: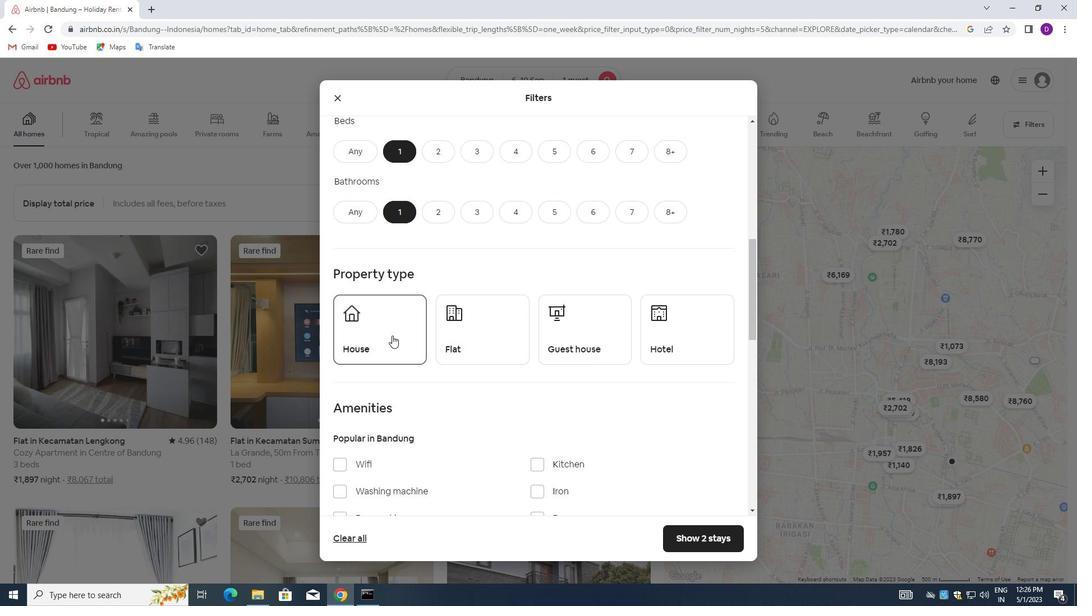 
Action: Mouse pressed left at (478, 337)
Screenshot: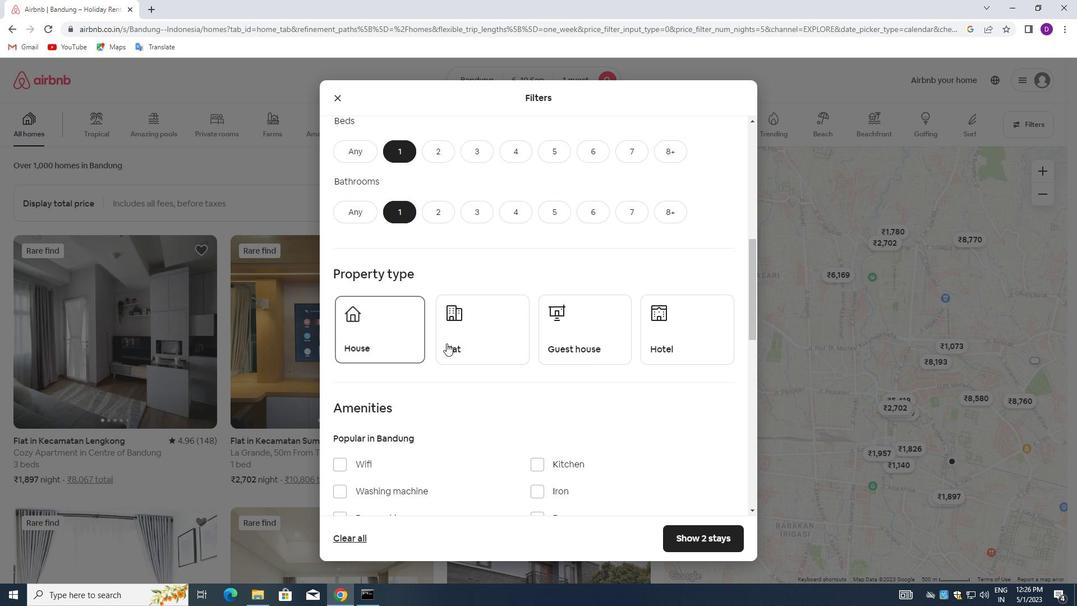 
Action: Mouse moved to (576, 335)
Screenshot: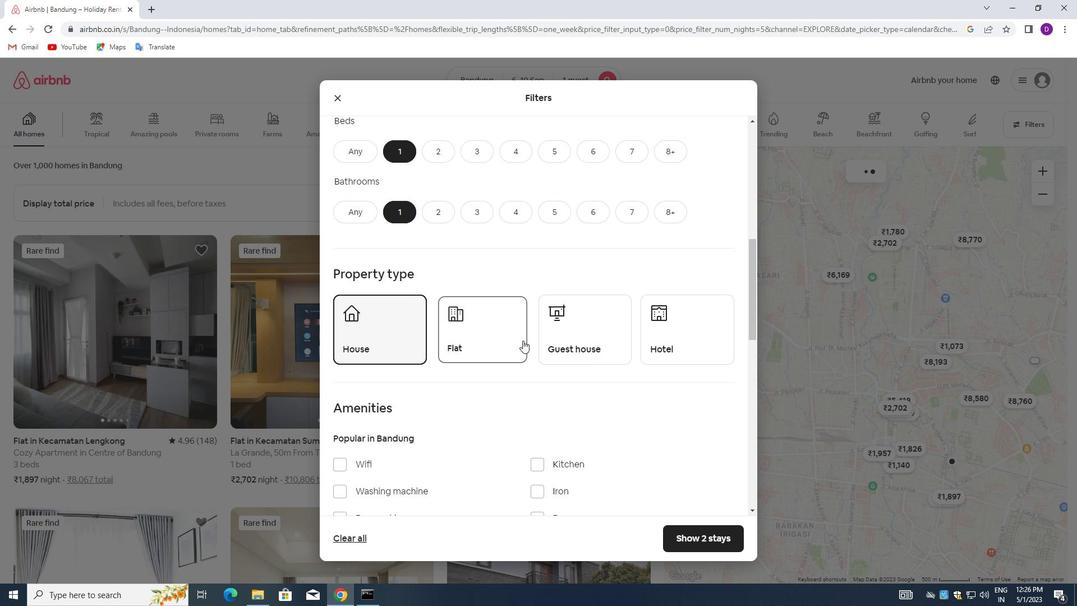 
Action: Mouse pressed left at (576, 335)
Screenshot: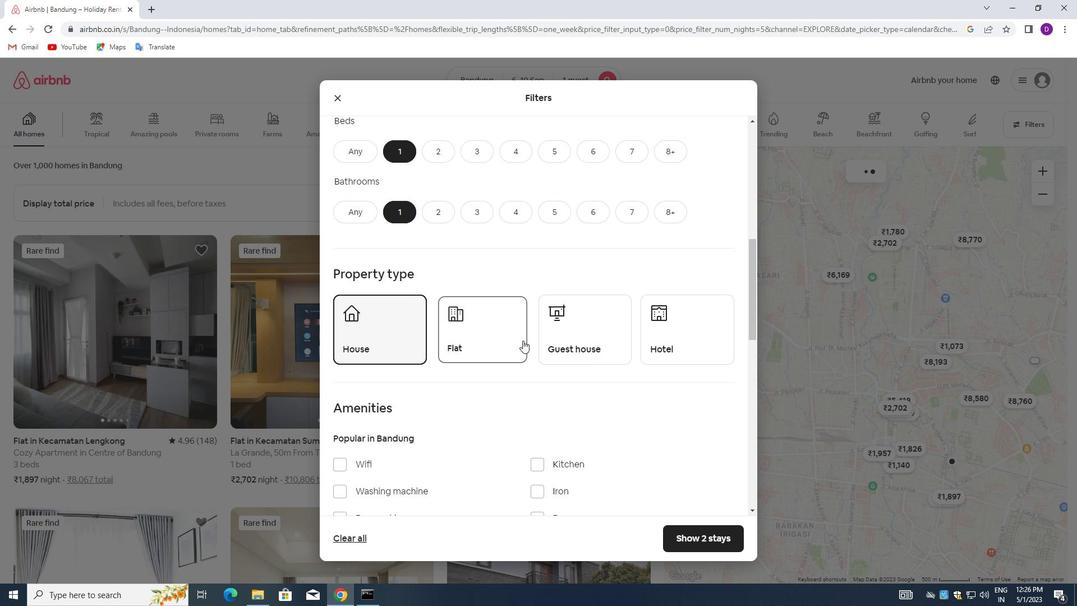 
Action: Mouse moved to (660, 332)
Screenshot: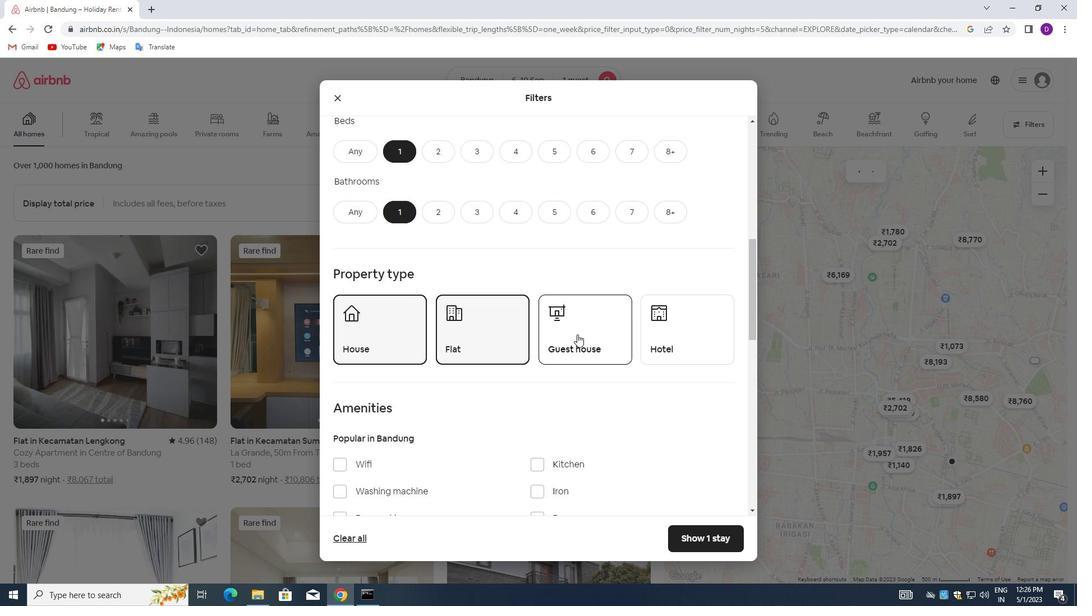 
Action: Mouse pressed left at (660, 332)
Screenshot: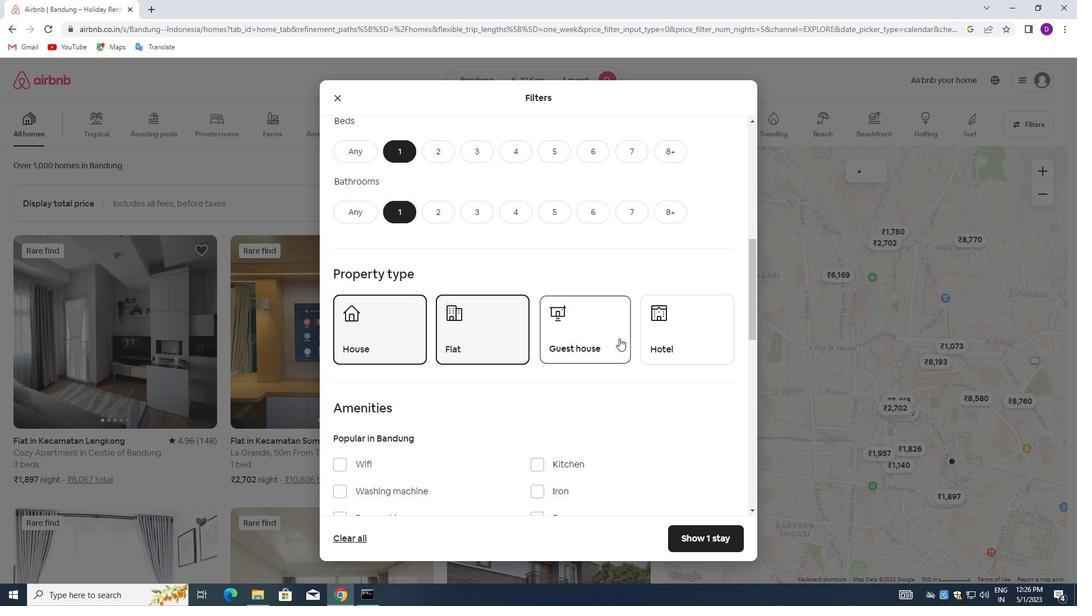 
Action: Mouse moved to (537, 326)
Screenshot: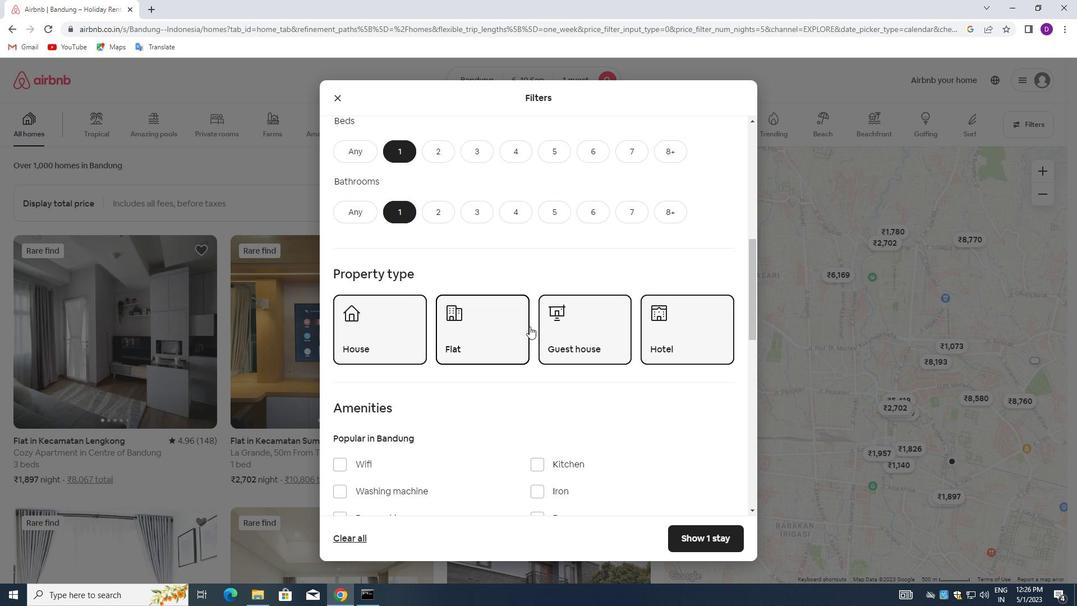 
Action: Mouse scrolled (537, 325) with delta (0, 0)
Screenshot: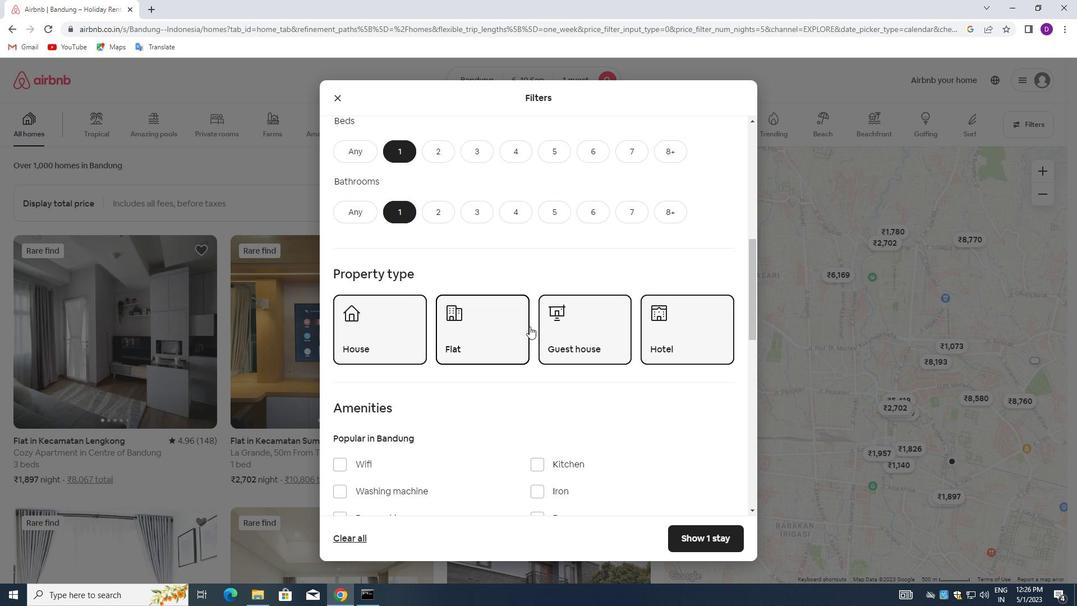 
Action: Mouse moved to (538, 326)
Screenshot: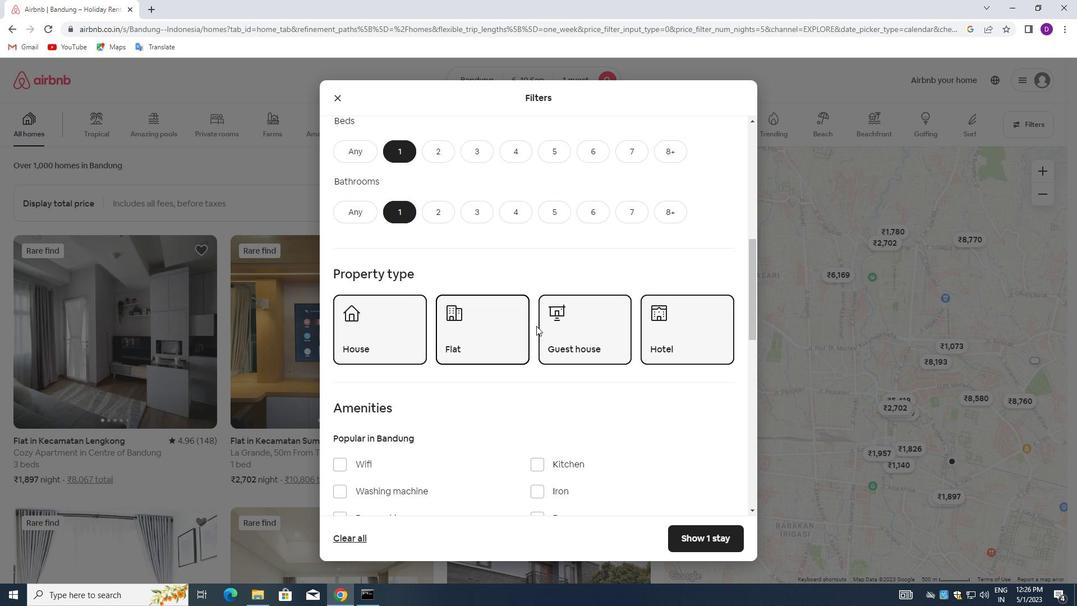 
Action: Mouse scrolled (538, 325) with delta (0, 0)
Screenshot: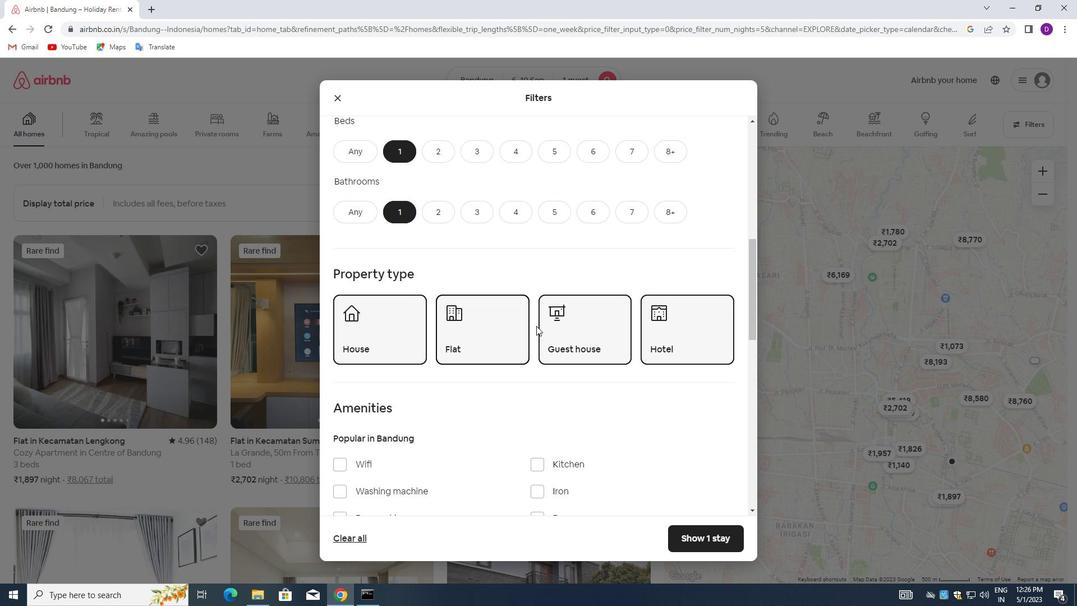 
Action: Mouse moved to (538, 326)
Screenshot: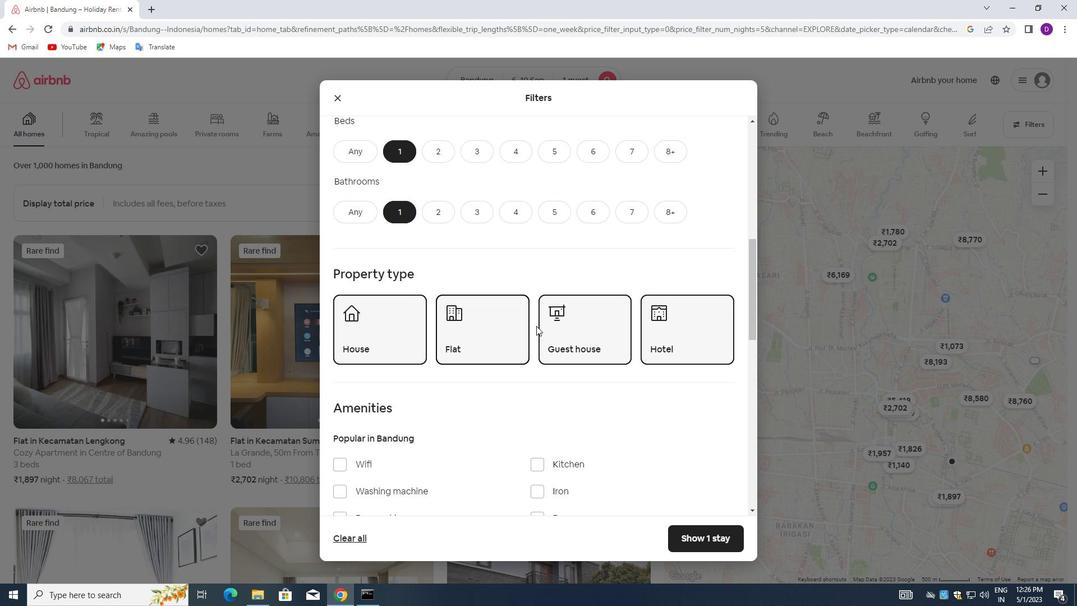 
Action: Mouse scrolled (538, 326) with delta (0, 0)
Screenshot: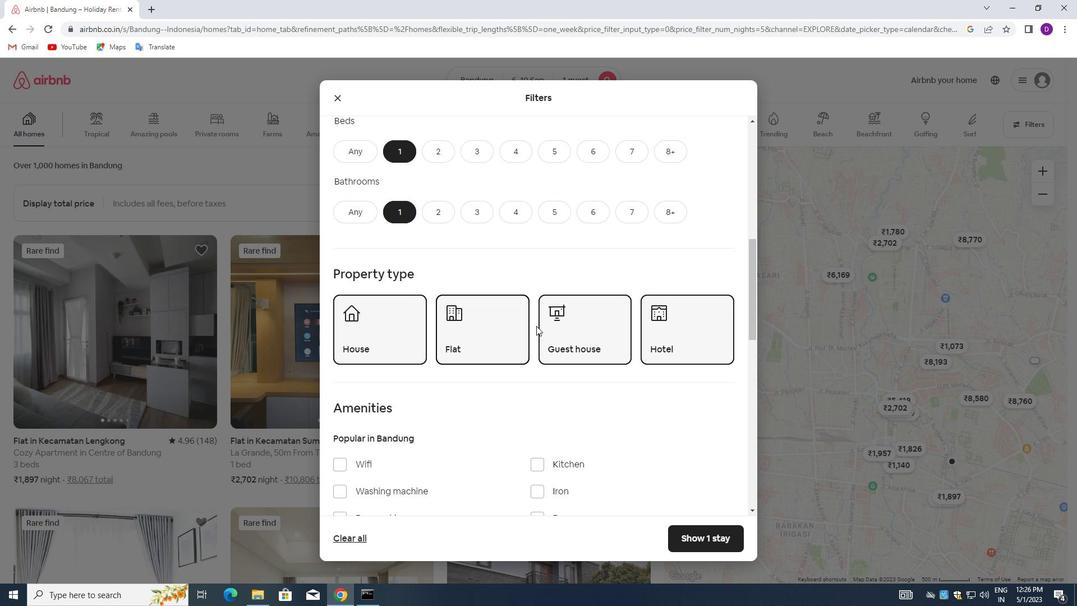 
Action: Mouse moved to (632, 368)
Screenshot: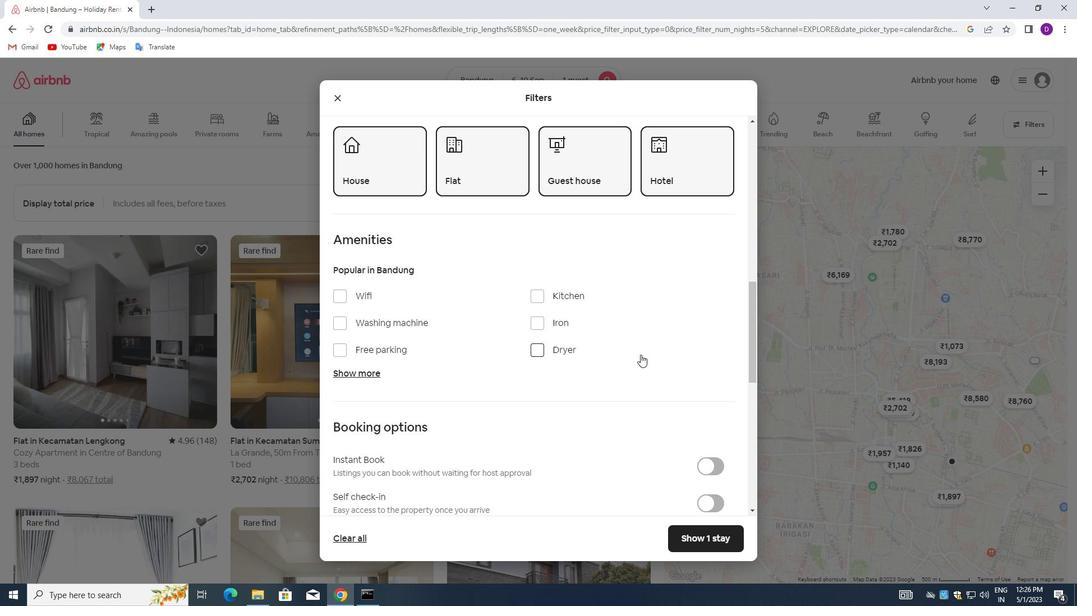 
Action: Mouse scrolled (632, 367) with delta (0, 0)
Screenshot: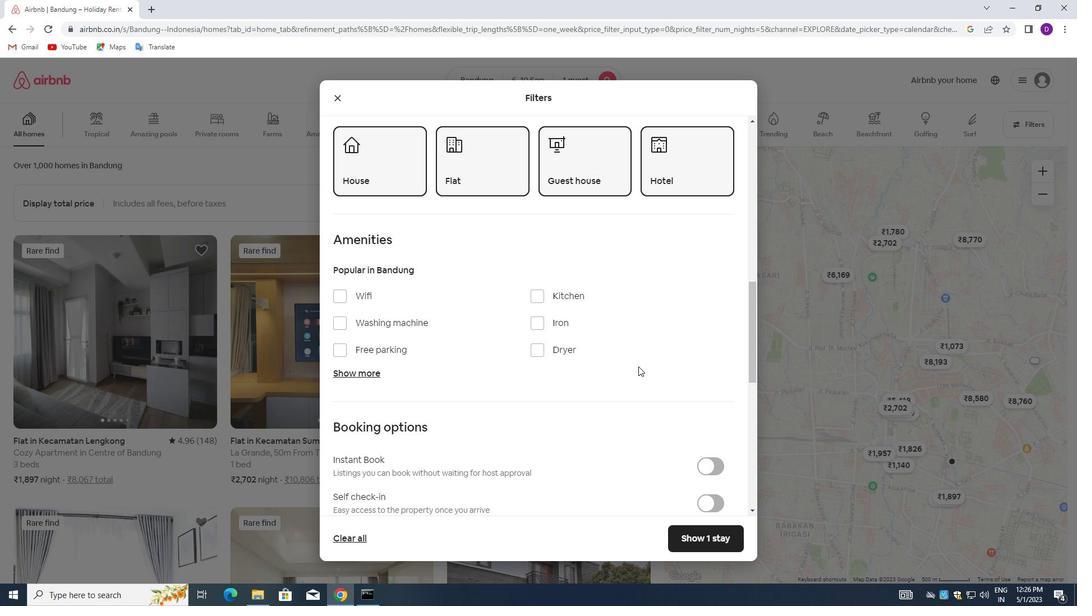 
Action: Mouse scrolled (632, 367) with delta (0, 0)
Screenshot: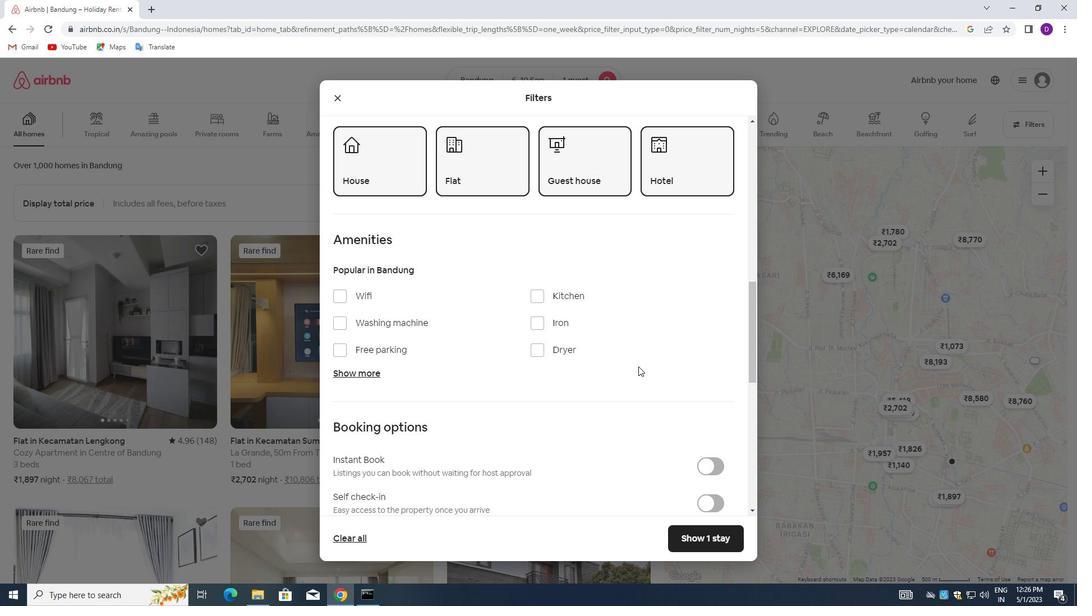 
Action: Mouse moved to (704, 386)
Screenshot: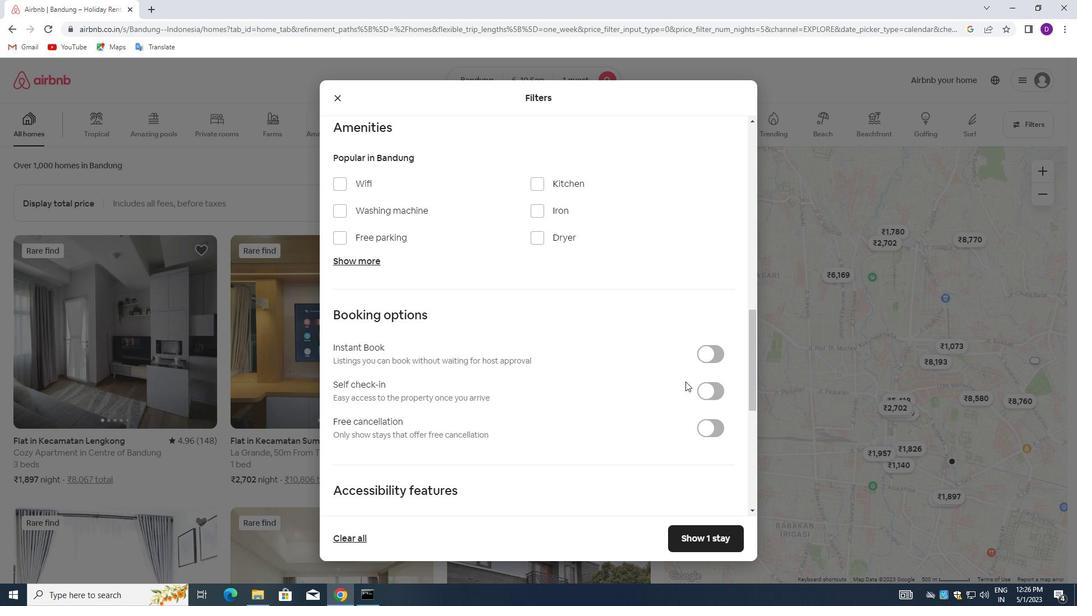 
Action: Mouse pressed left at (704, 386)
Screenshot: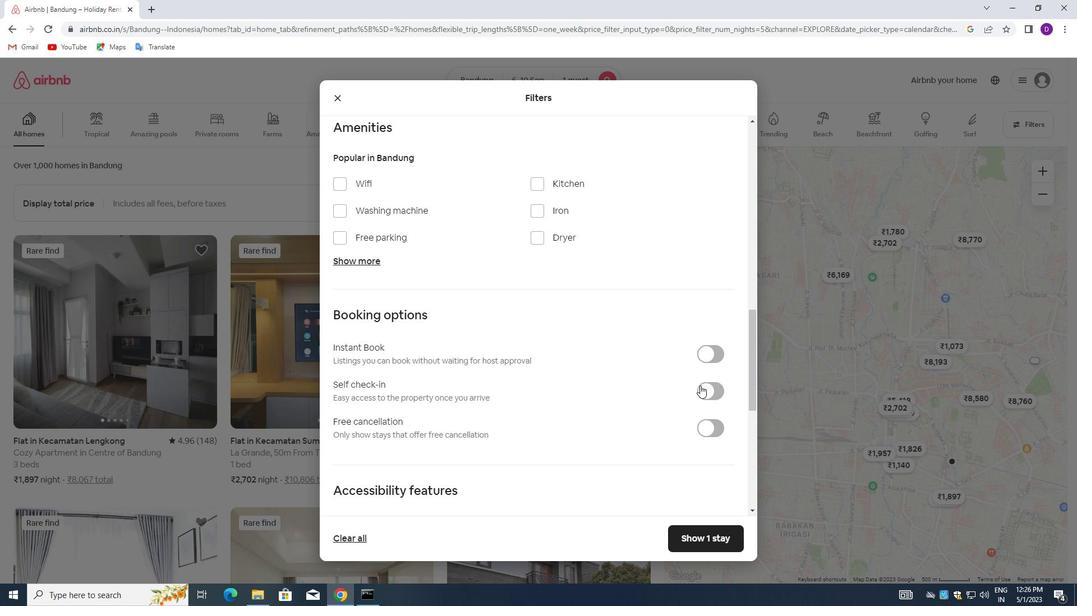 
Action: Mouse moved to (535, 389)
Screenshot: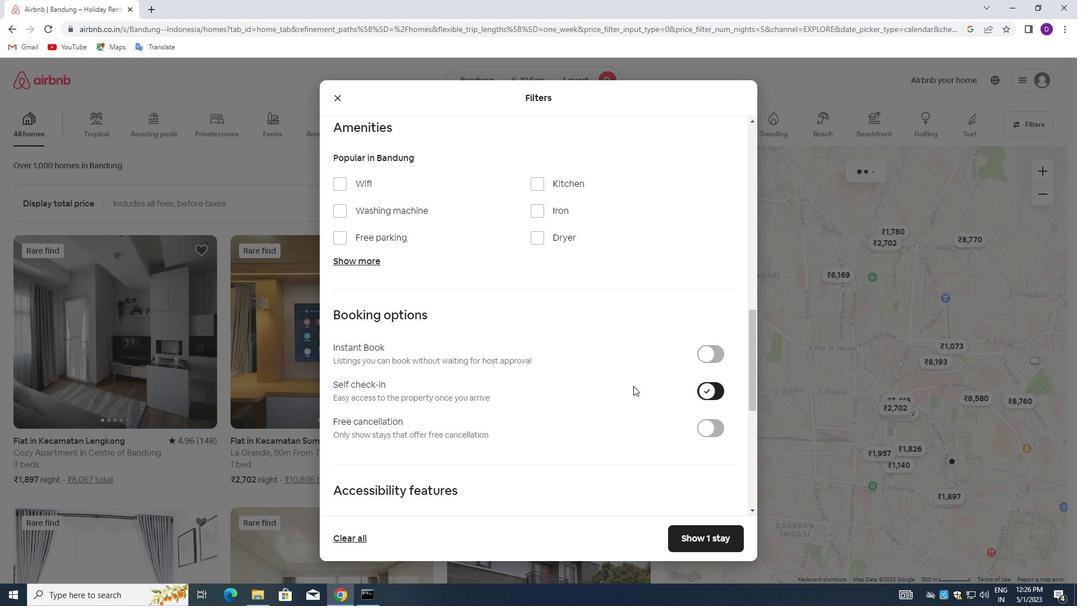 
Action: Mouse scrolled (535, 388) with delta (0, 0)
Screenshot: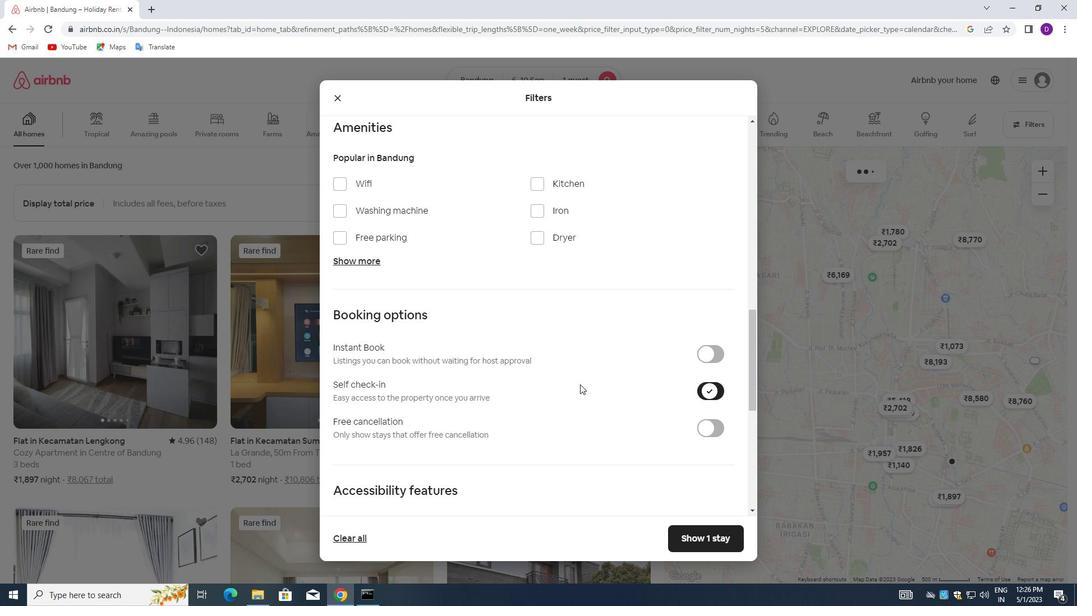 
Action: Mouse moved to (533, 390)
Screenshot: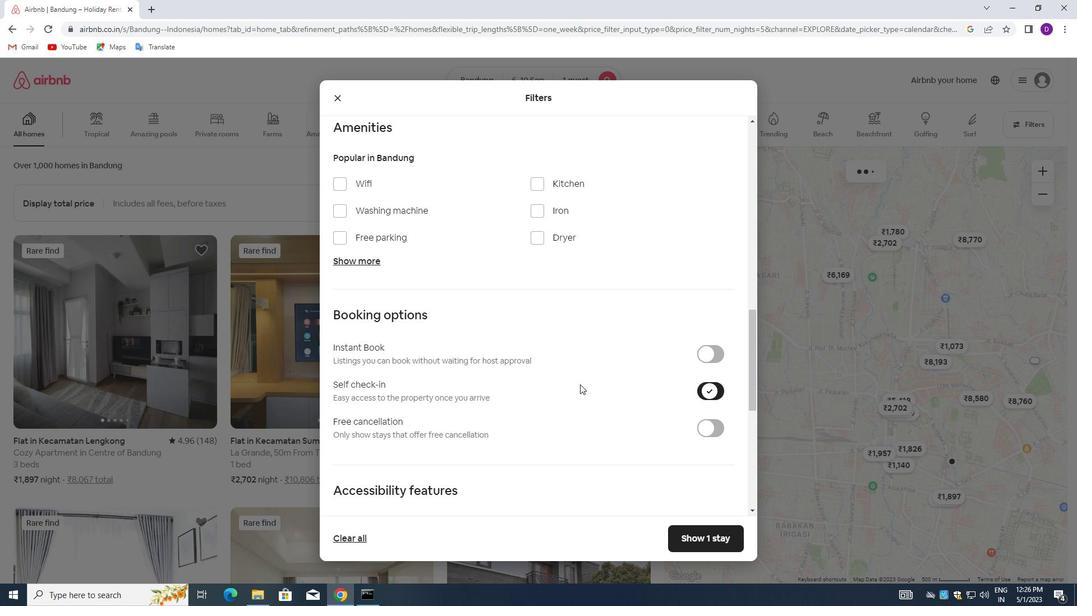 
Action: Mouse scrolled (533, 390) with delta (0, 0)
Screenshot: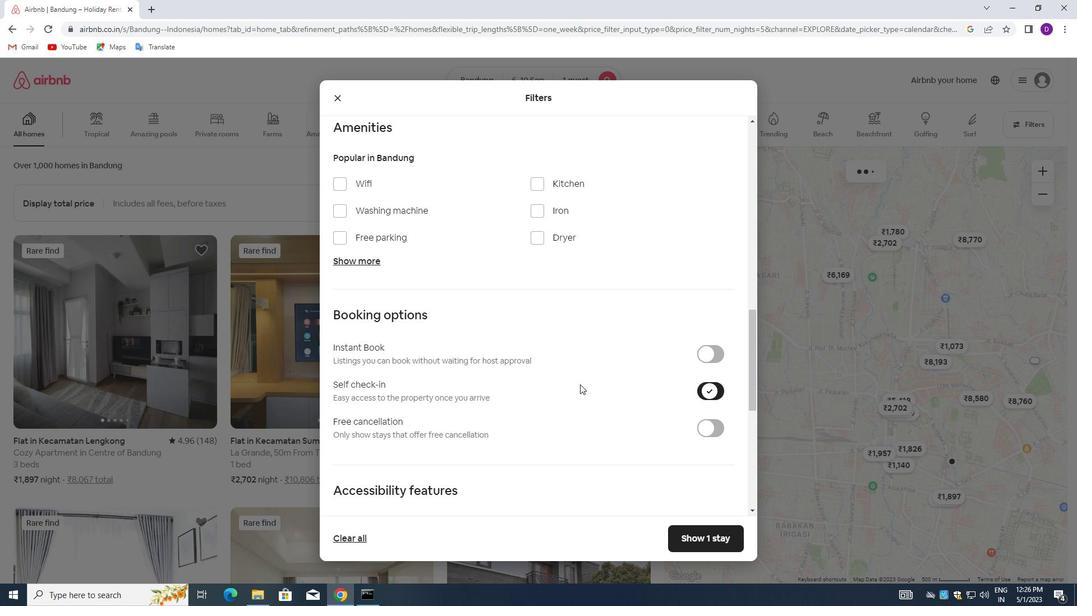 
Action: Mouse moved to (531, 391)
Screenshot: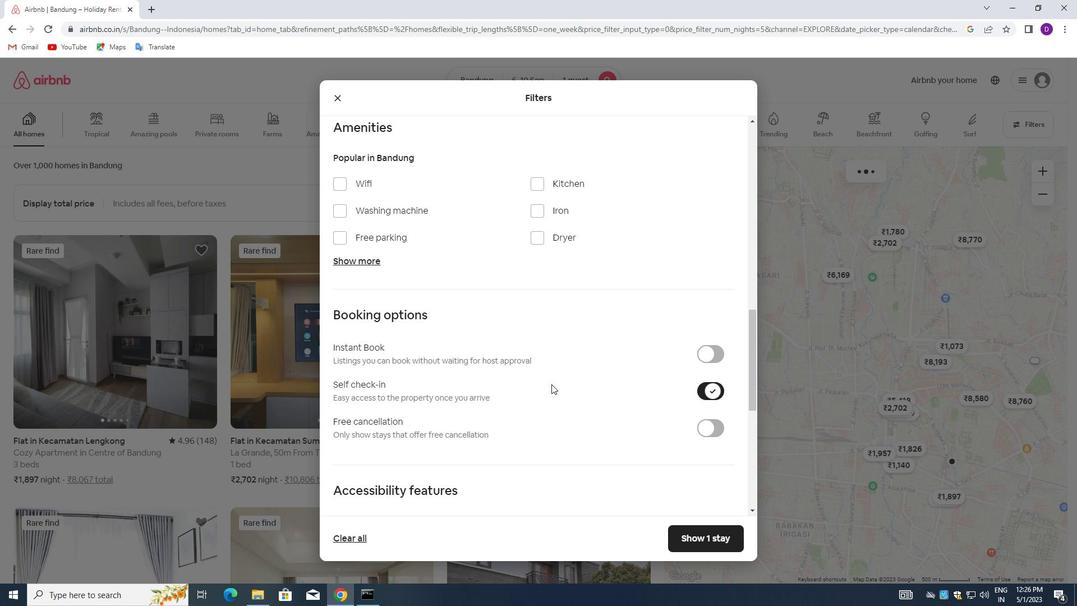 
Action: Mouse scrolled (531, 391) with delta (0, 0)
Screenshot: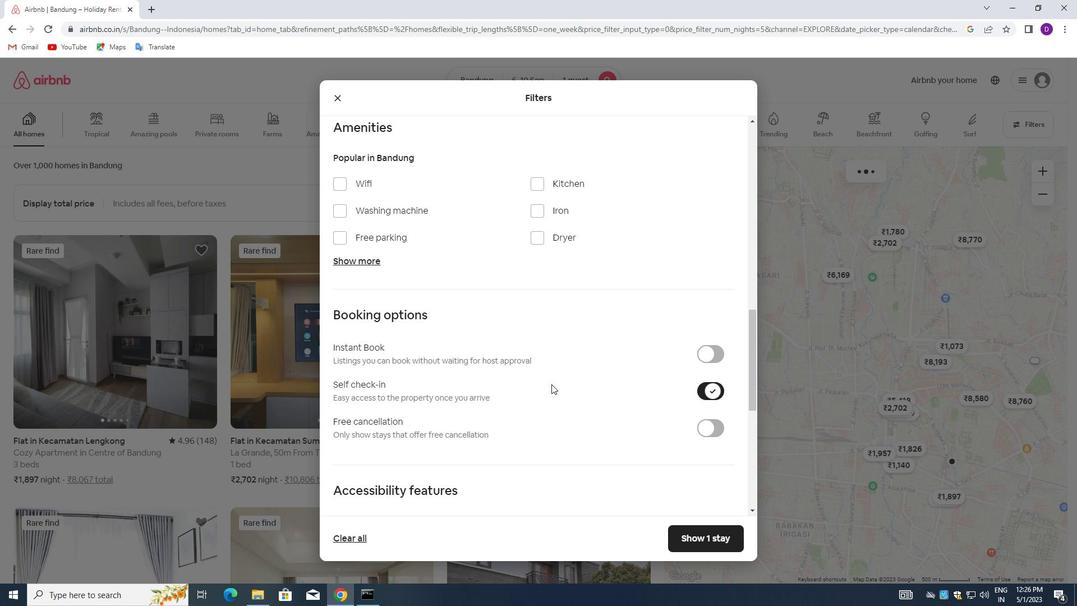 
Action: Mouse moved to (528, 391)
Screenshot: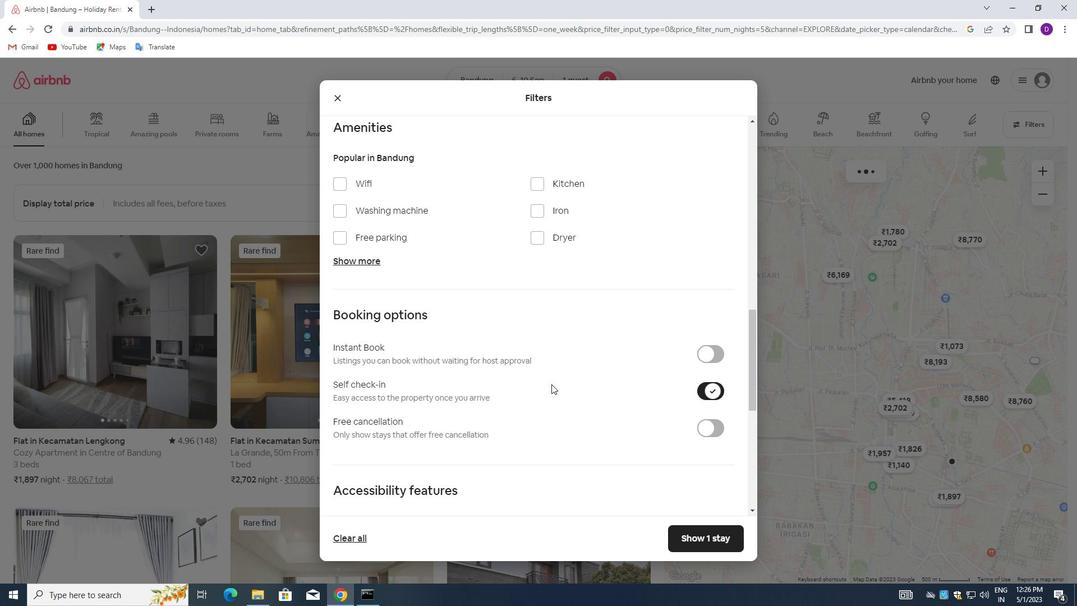 
Action: Mouse scrolled (528, 391) with delta (0, 0)
Screenshot: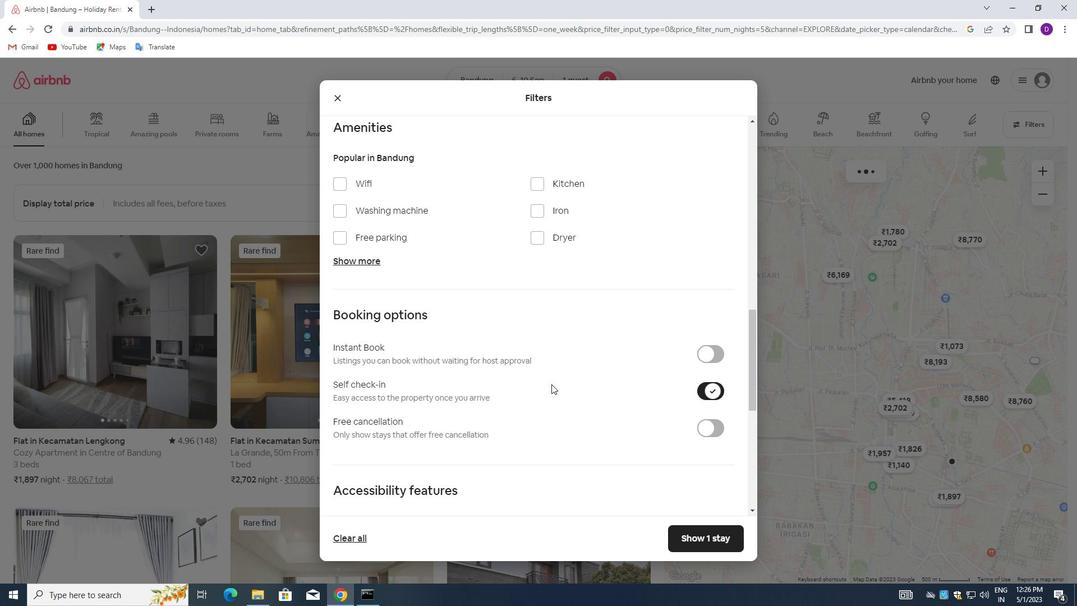 
Action: Mouse moved to (521, 392)
Screenshot: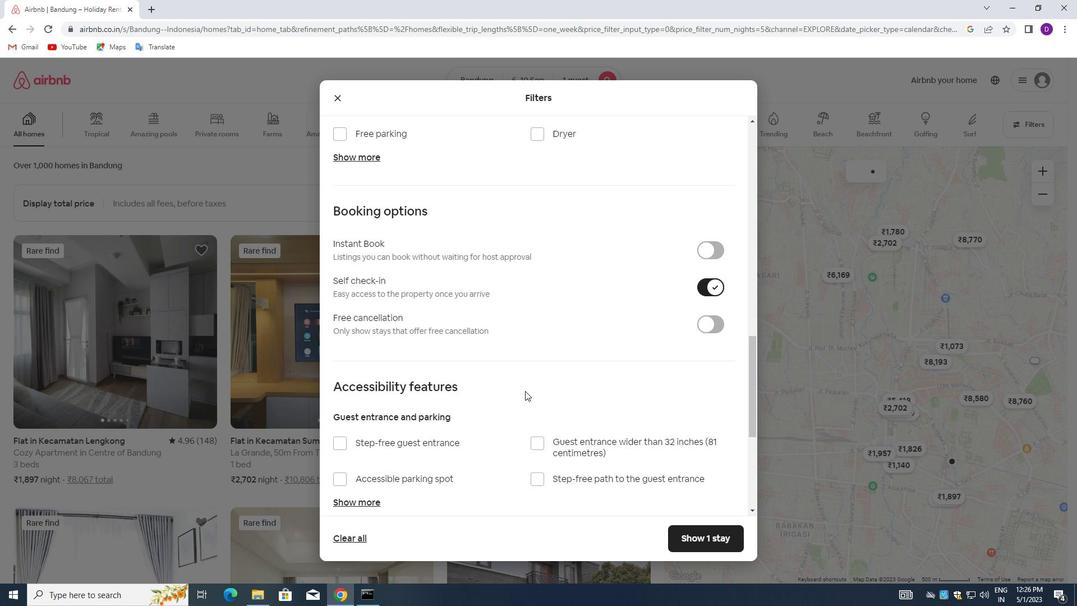
Action: Mouse scrolled (521, 391) with delta (0, 0)
Screenshot: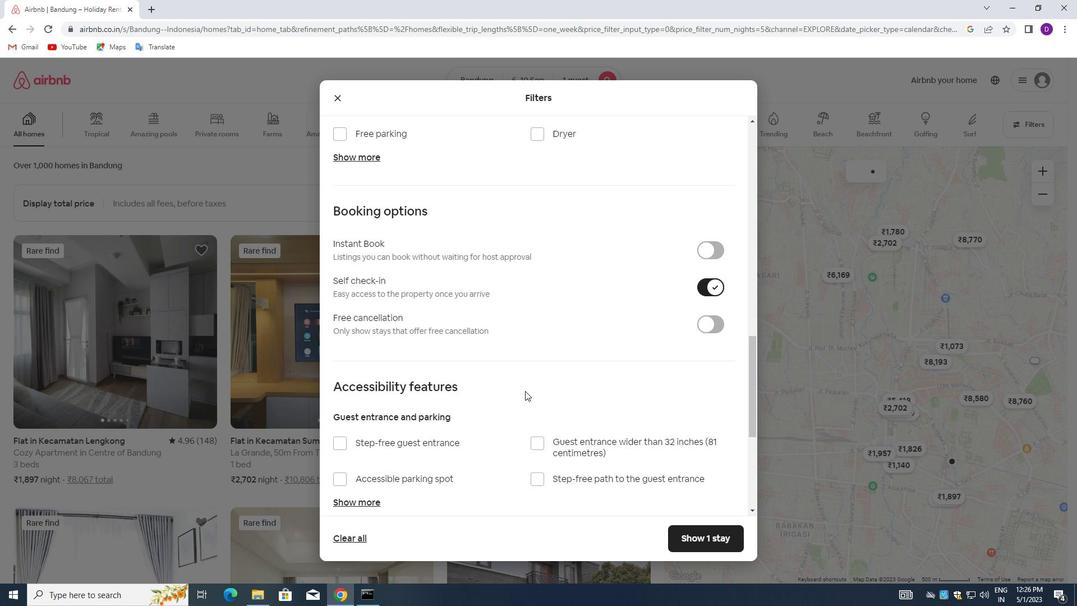 
Action: Mouse moved to (514, 396)
Screenshot: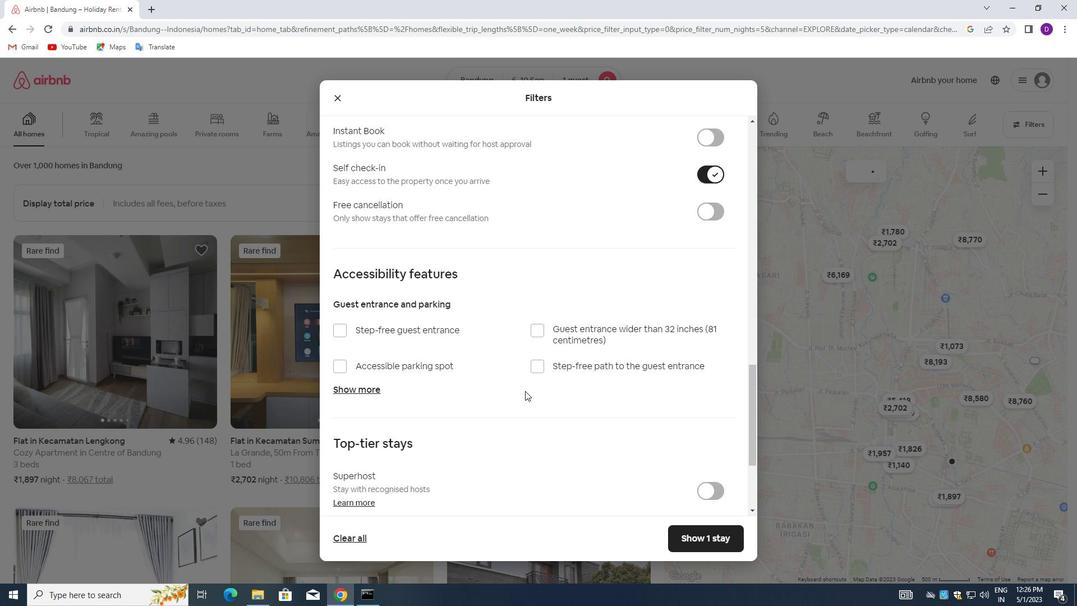 
Action: Mouse scrolled (514, 396) with delta (0, 0)
Screenshot: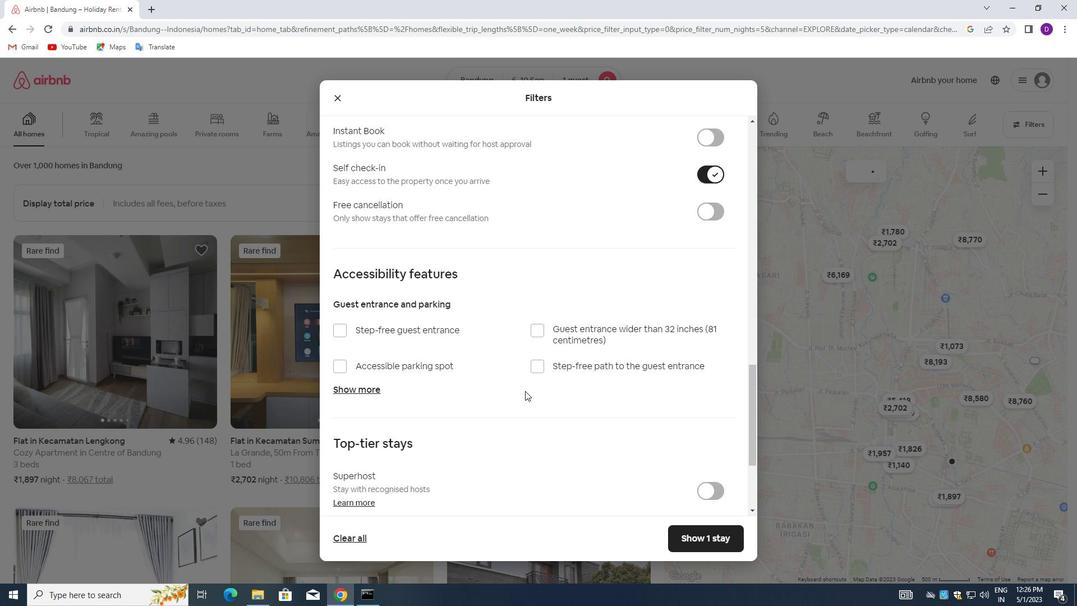 
Action: Mouse moved to (501, 402)
Screenshot: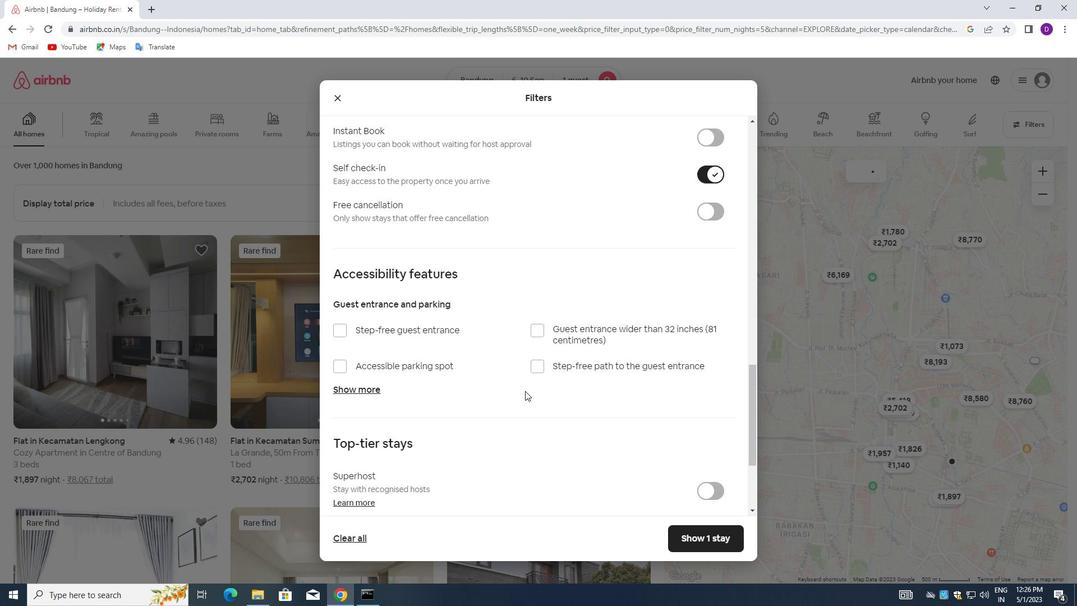 
Action: Mouse scrolled (501, 401) with delta (0, 0)
Screenshot: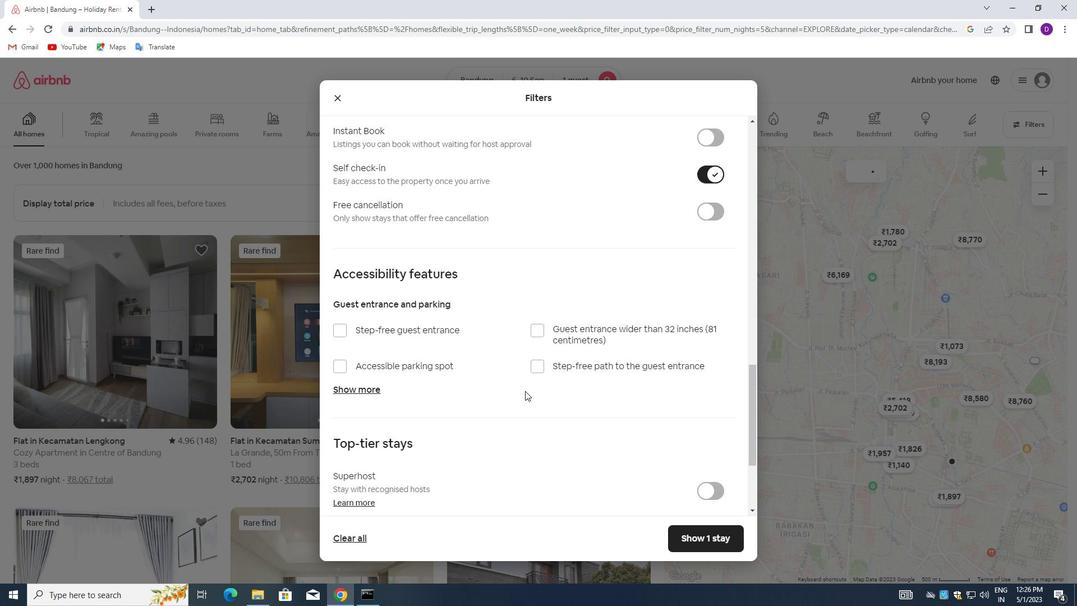 
Action: Mouse moved to (488, 408)
Screenshot: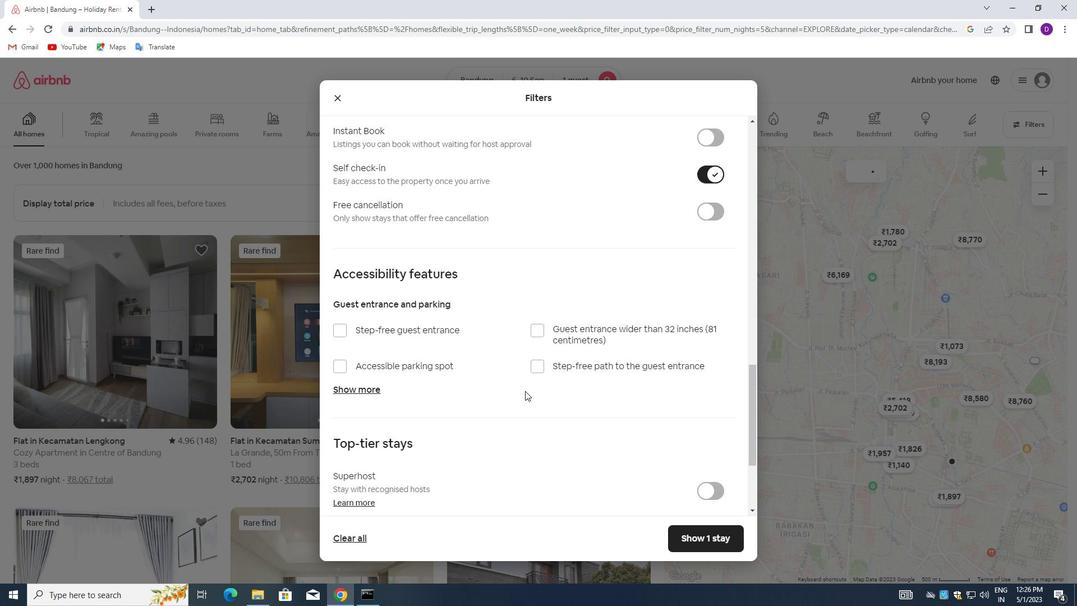 
Action: Mouse scrolled (488, 407) with delta (0, 0)
Screenshot: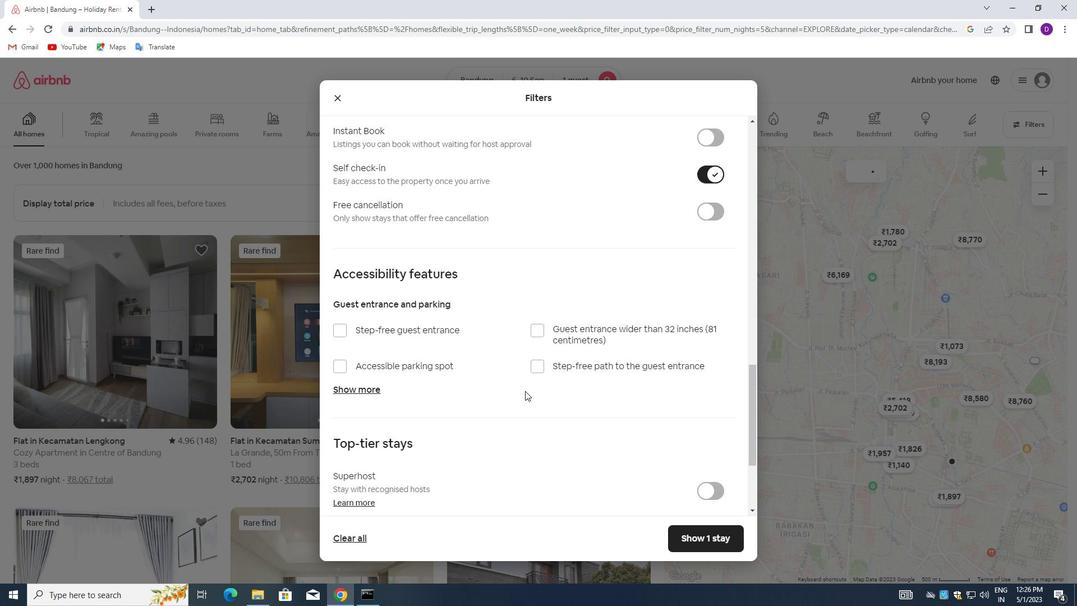 
Action: Mouse moved to (475, 410)
Screenshot: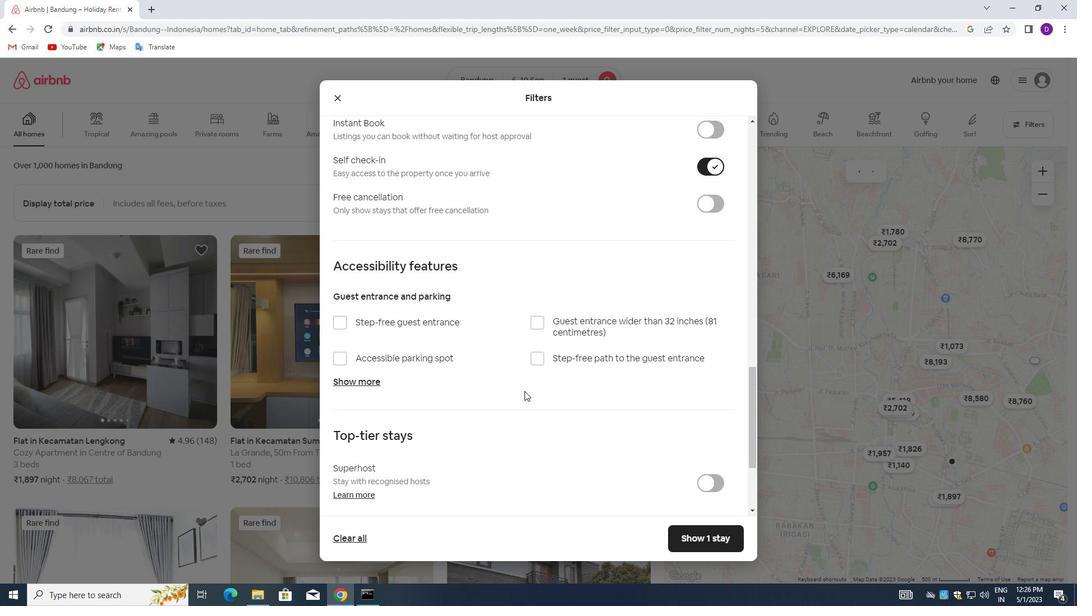 
Action: Mouse scrolled (475, 410) with delta (0, 0)
Screenshot: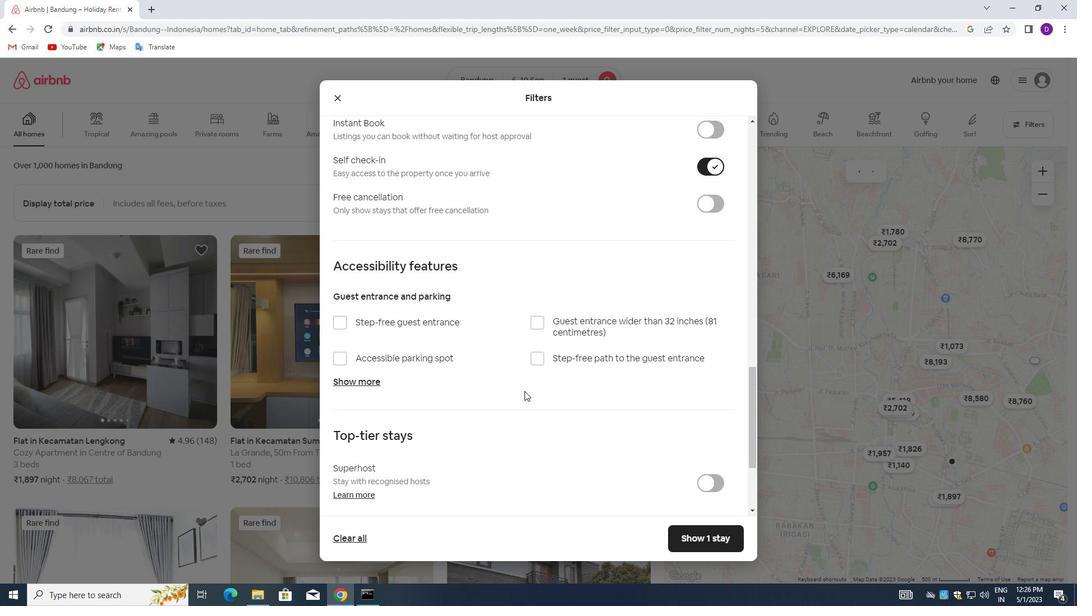 
Action: Mouse moved to (345, 431)
Screenshot: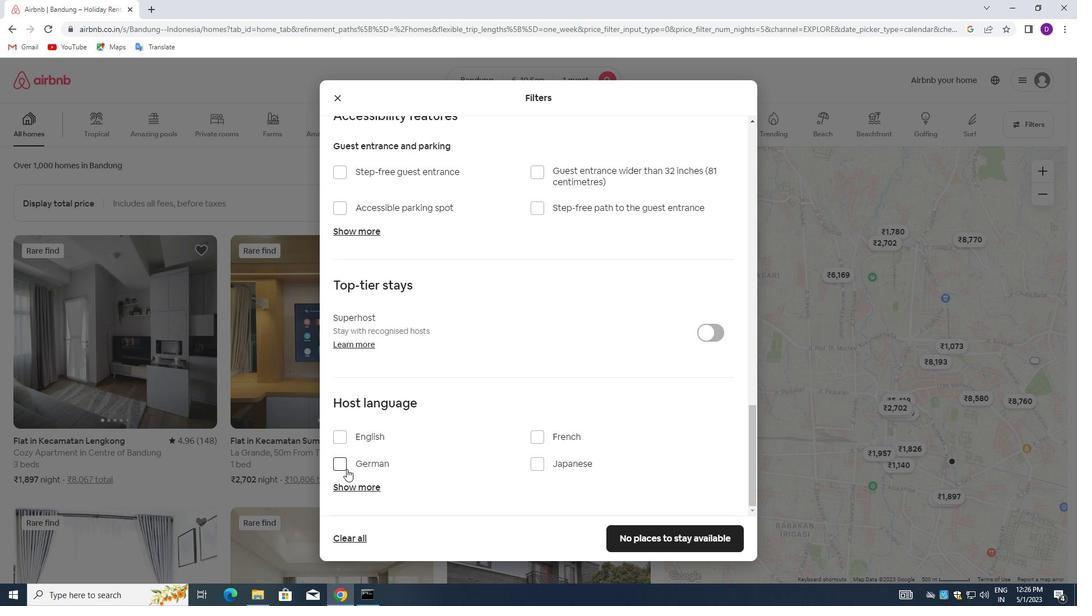 
Action: Mouse pressed left at (345, 431)
Screenshot: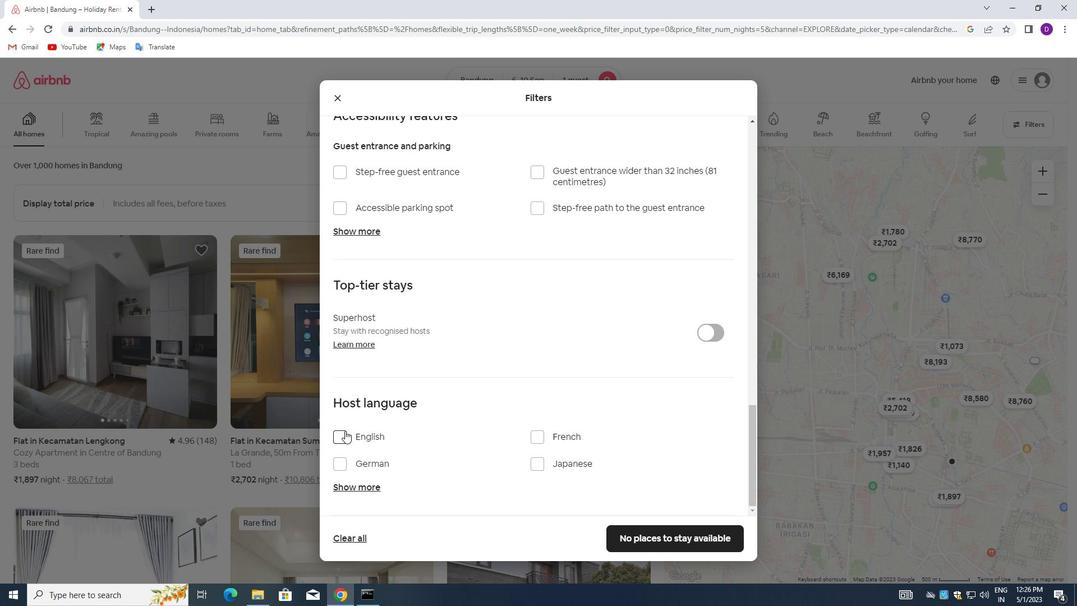 
Action: Mouse moved to (665, 541)
Screenshot: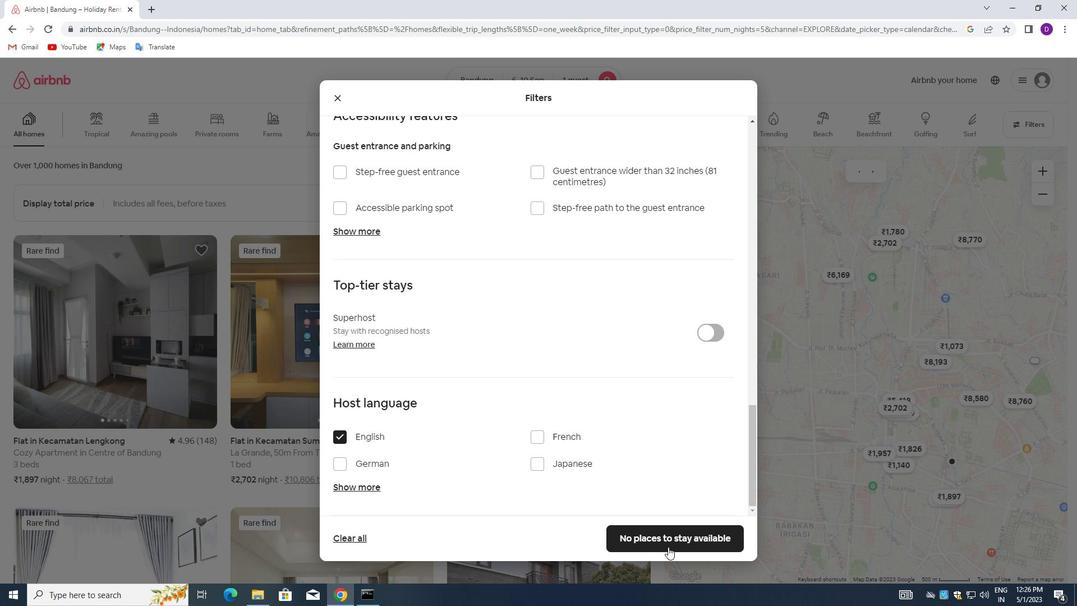 
Action: Mouse pressed left at (665, 541)
Screenshot: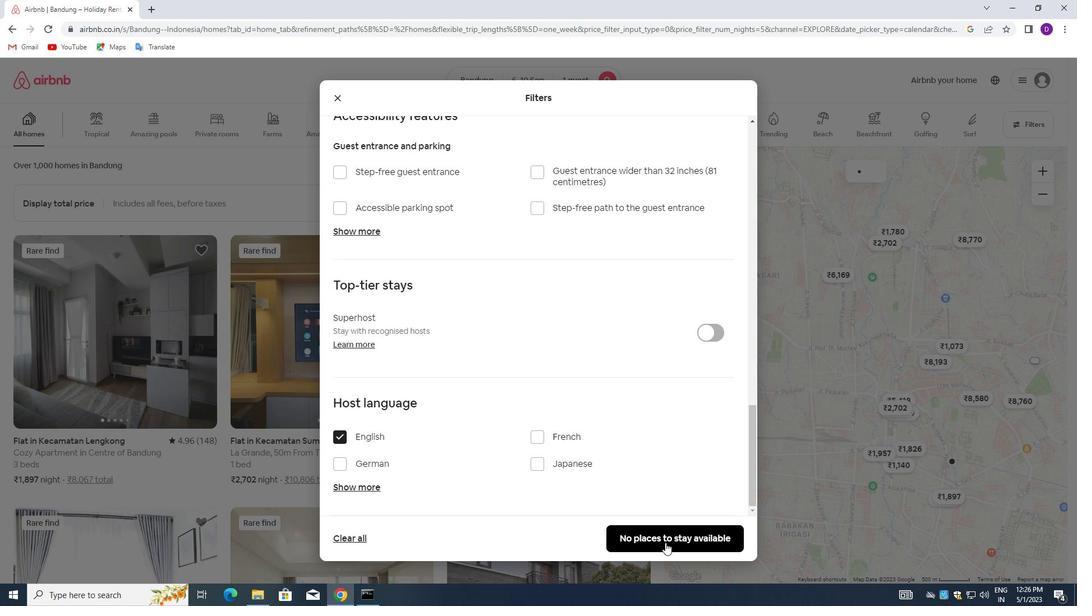 
Action: Mouse moved to (645, 496)
Screenshot: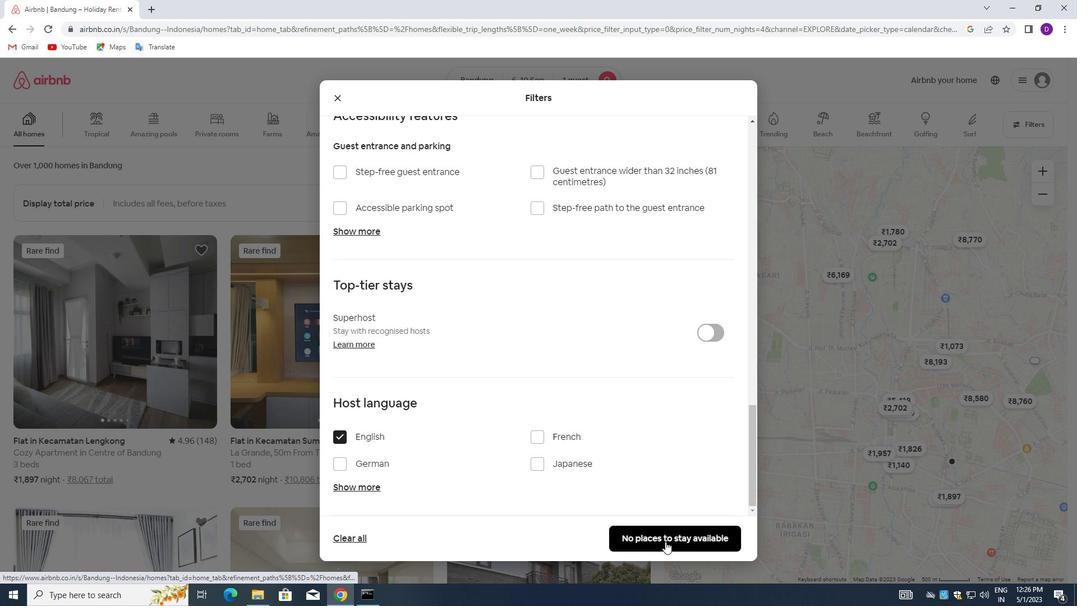 
